 Task: Add a signature Maggie Phillips containing With heartfelt thanks and warm wishes, Maggie Phillips to email address softage.3@softage.net and add a label Memoranda
Action: Mouse moved to (117, 144)
Screenshot: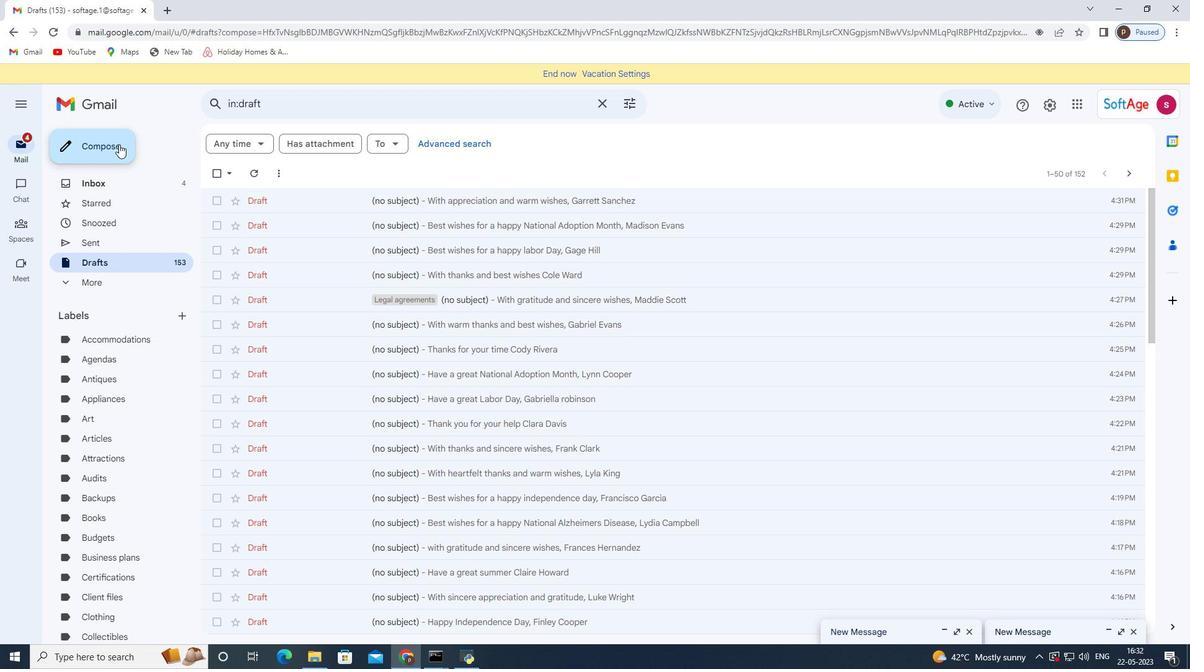 
Action: Mouse pressed left at (117, 144)
Screenshot: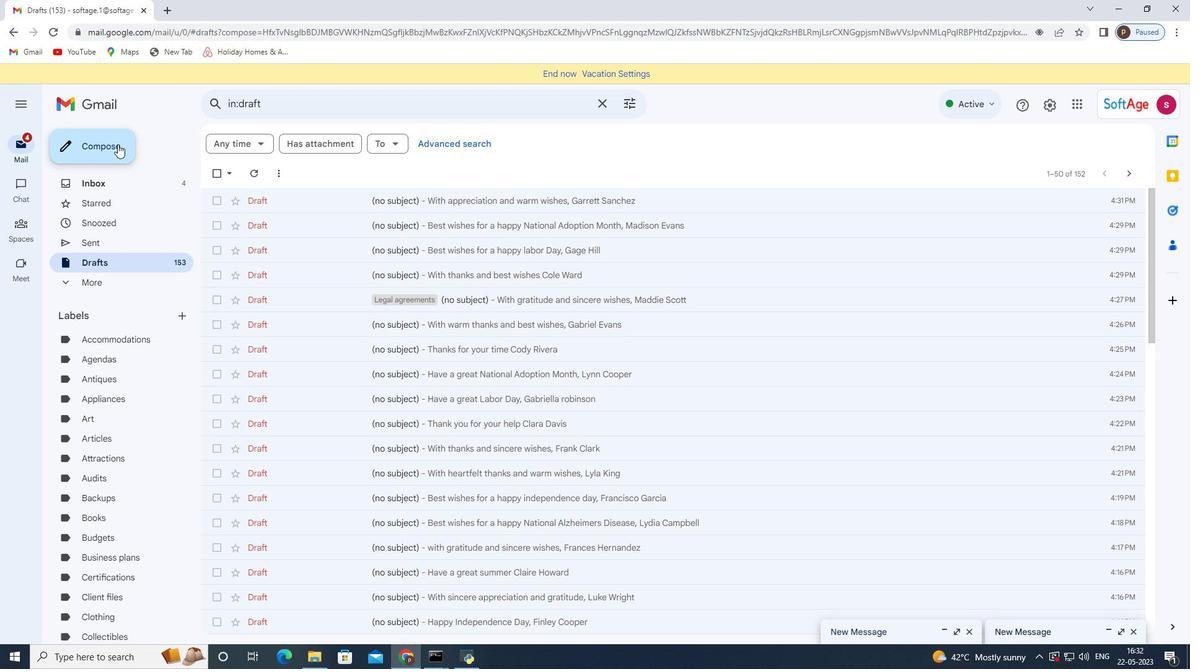 
Action: Mouse moved to (675, 629)
Screenshot: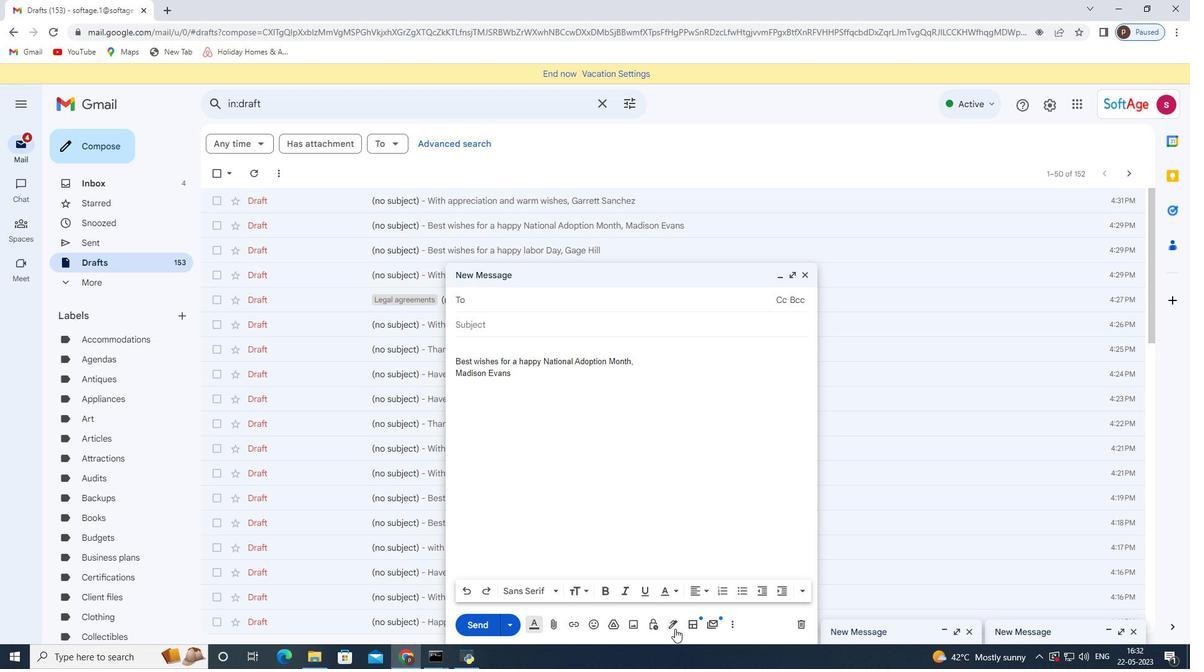
Action: Mouse pressed left at (675, 629)
Screenshot: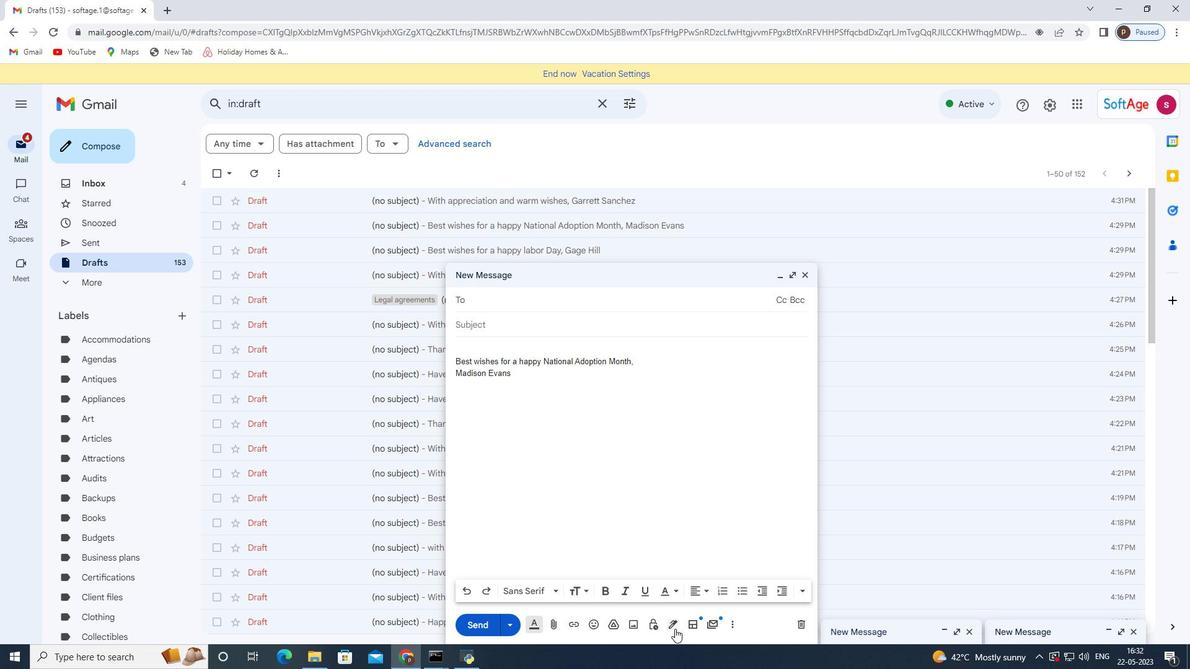 
Action: Mouse moved to (742, 554)
Screenshot: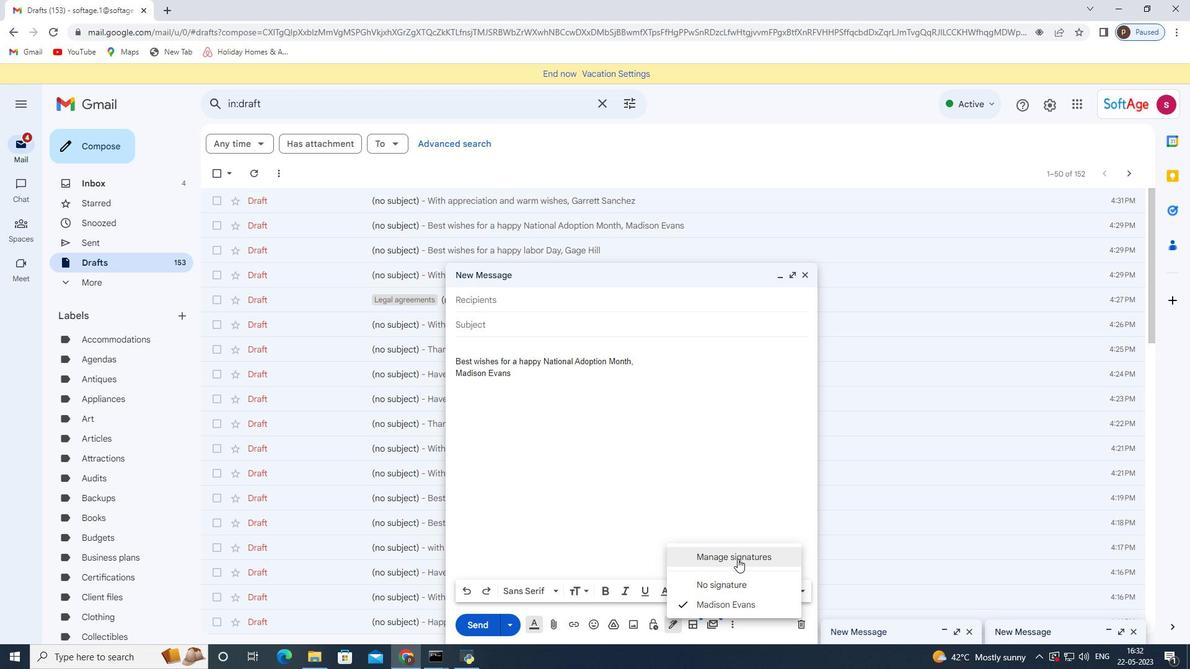 
Action: Mouse pressed left at (742, 554)
Screenshot: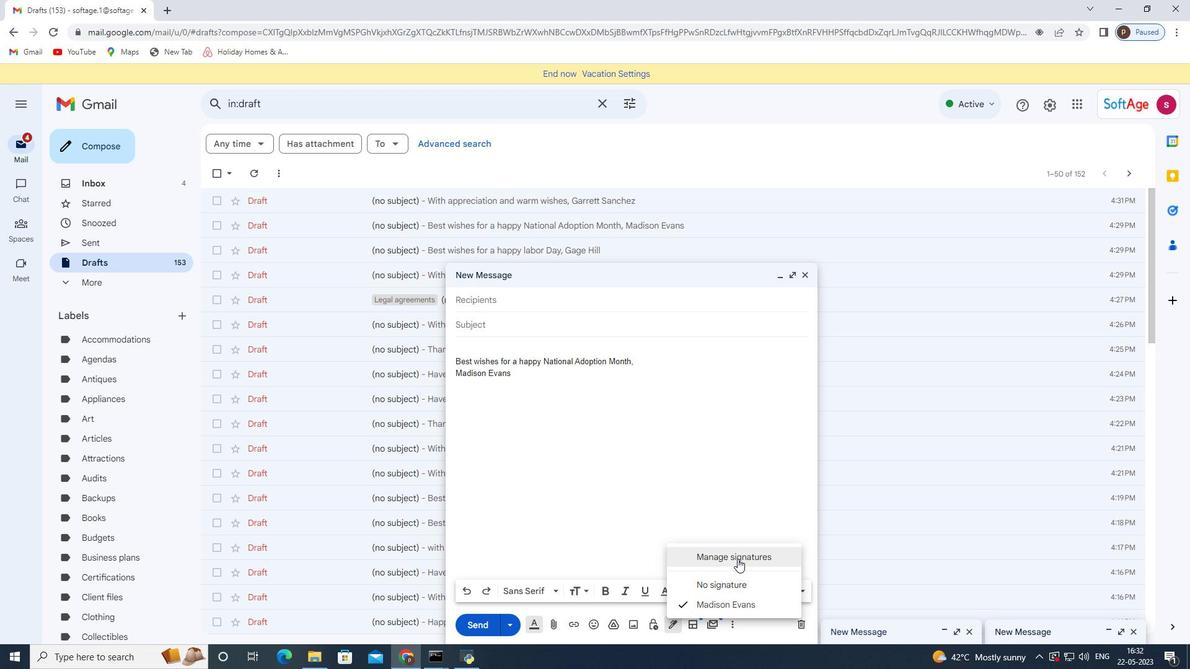 
Action: Mouse moved to (805, 275)
Screenshot: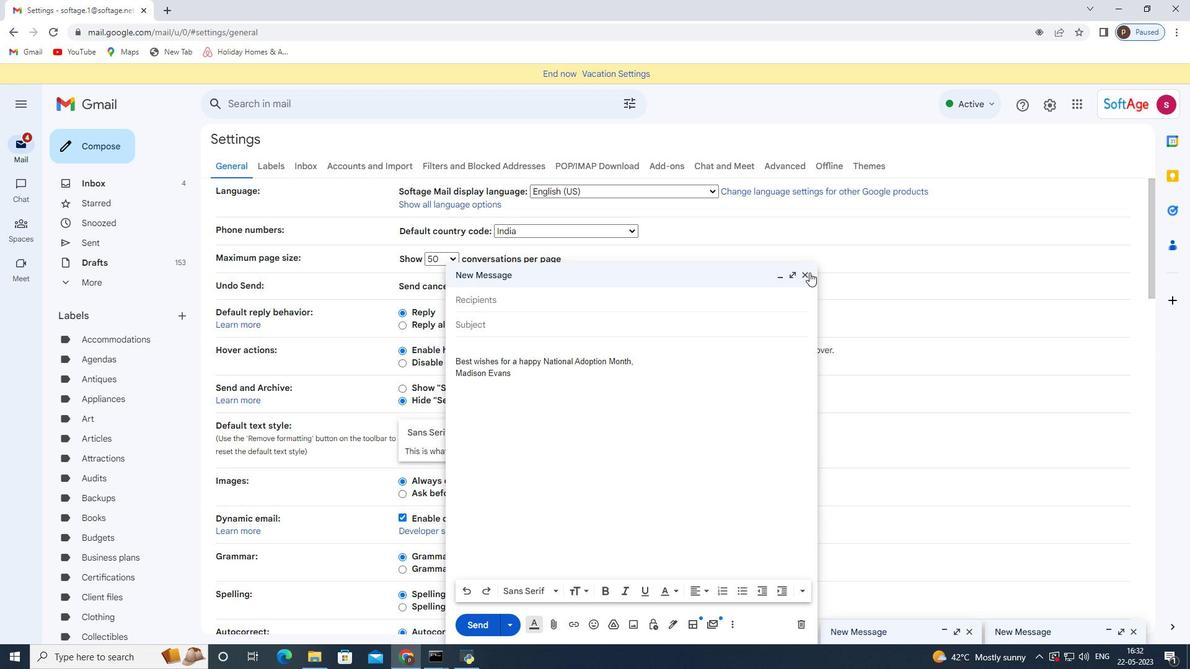 
Action: Mouse pressed left at (805, 275)
Screenshot: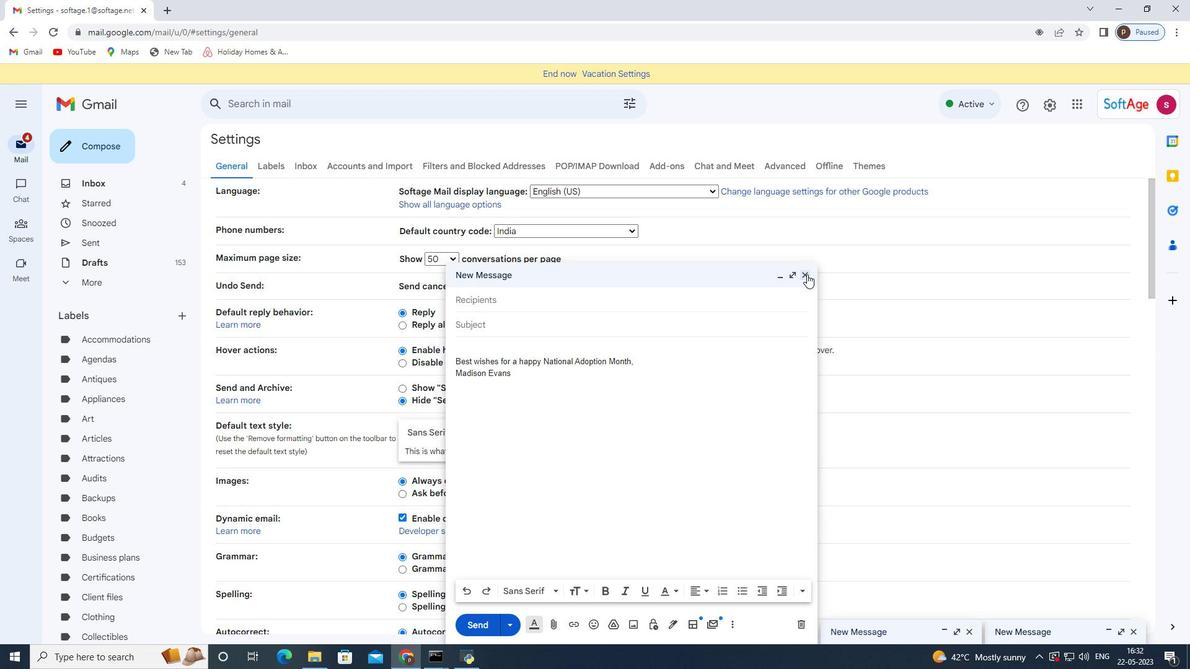 
Action: Mouse moved to (533, 386)
Screenshot: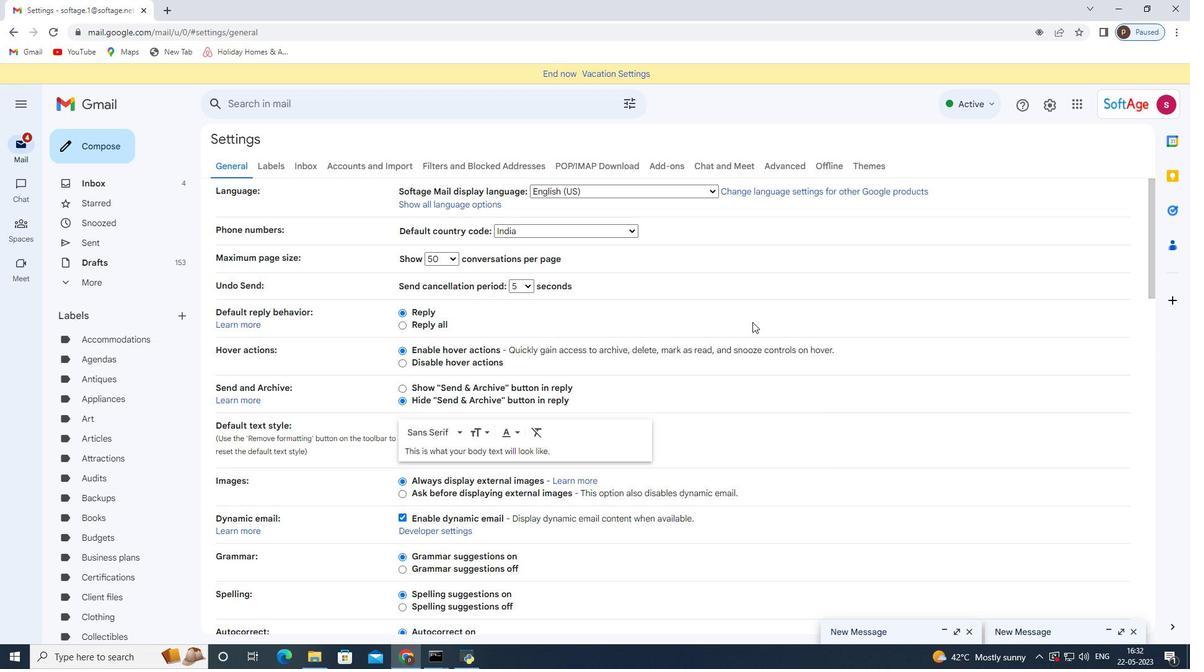 
Action: Mouse scrolled (533, 386) with delta (0, 0)
Screenshot: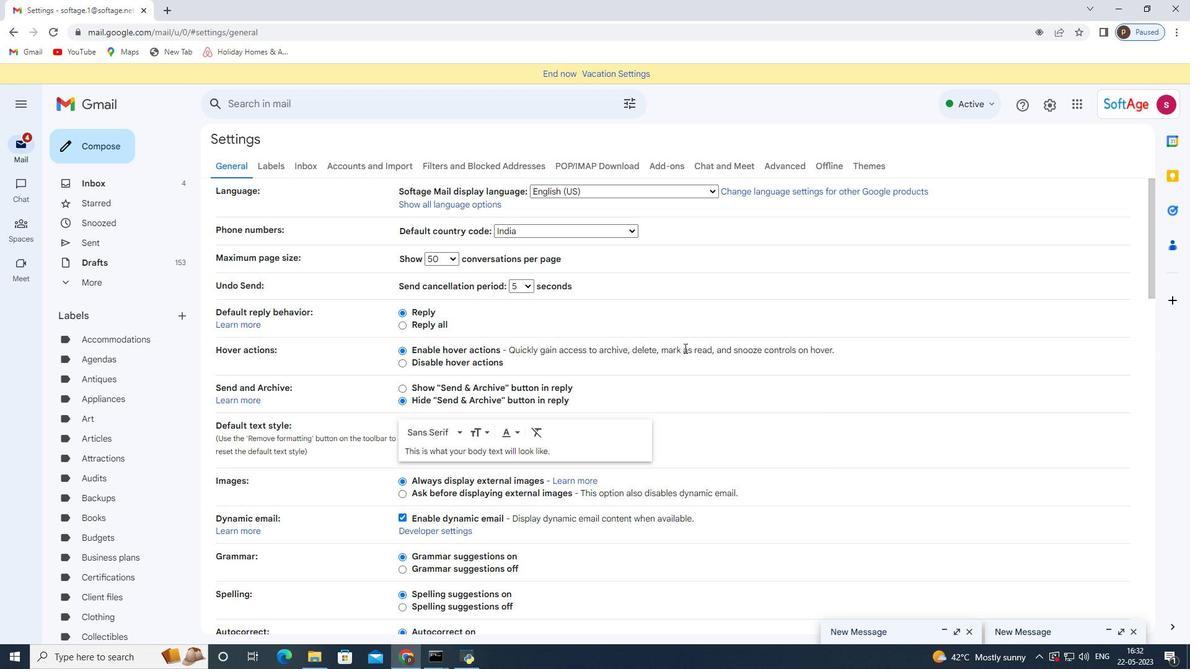 
Action: Mouse moved to (517, 393)
Screenshot: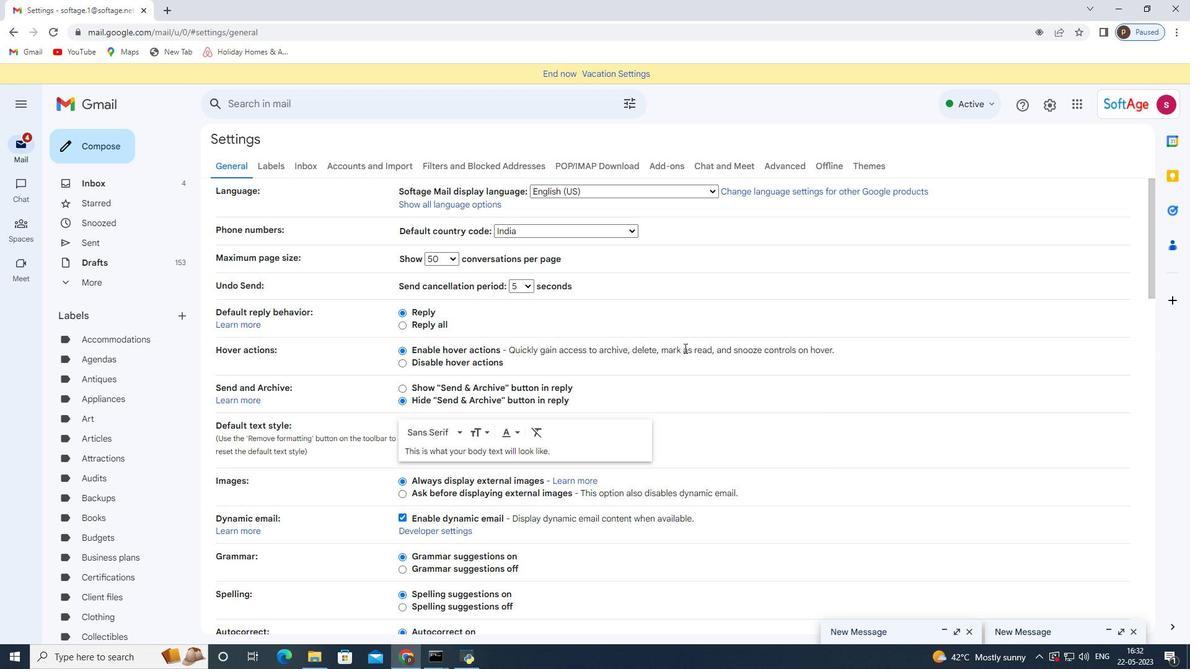 
Action: Mouse scrolled (517, 394) with delta (0, 0)
Screenshot: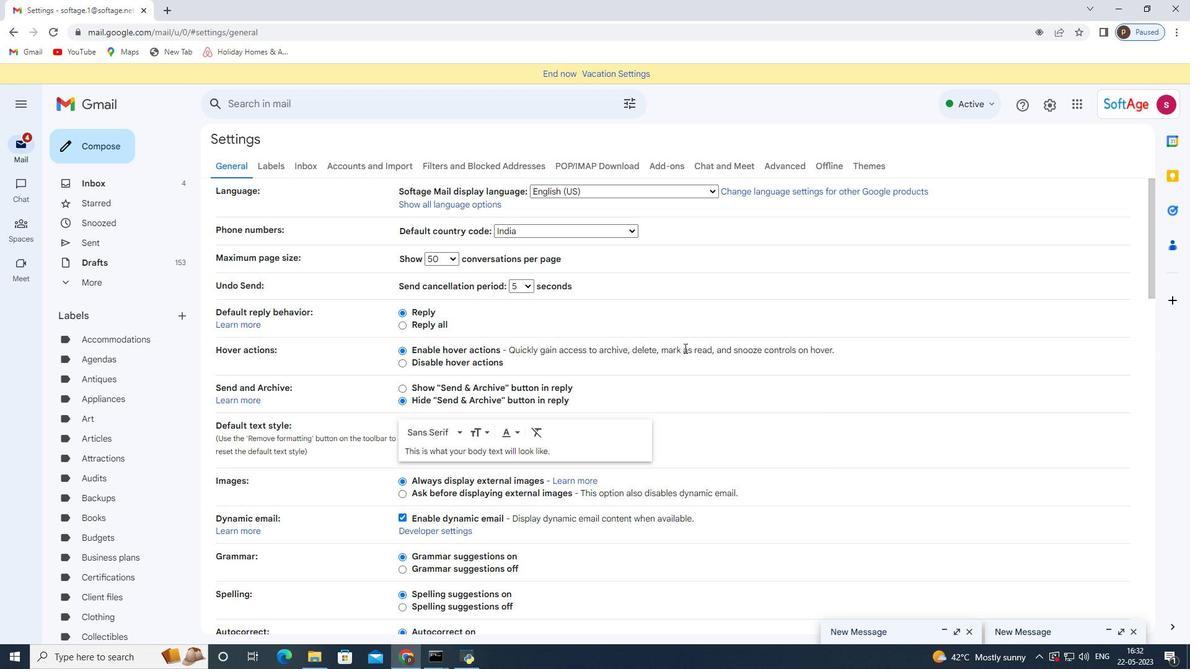 
Action: Mouse moved to (503, 397)
Screenshot: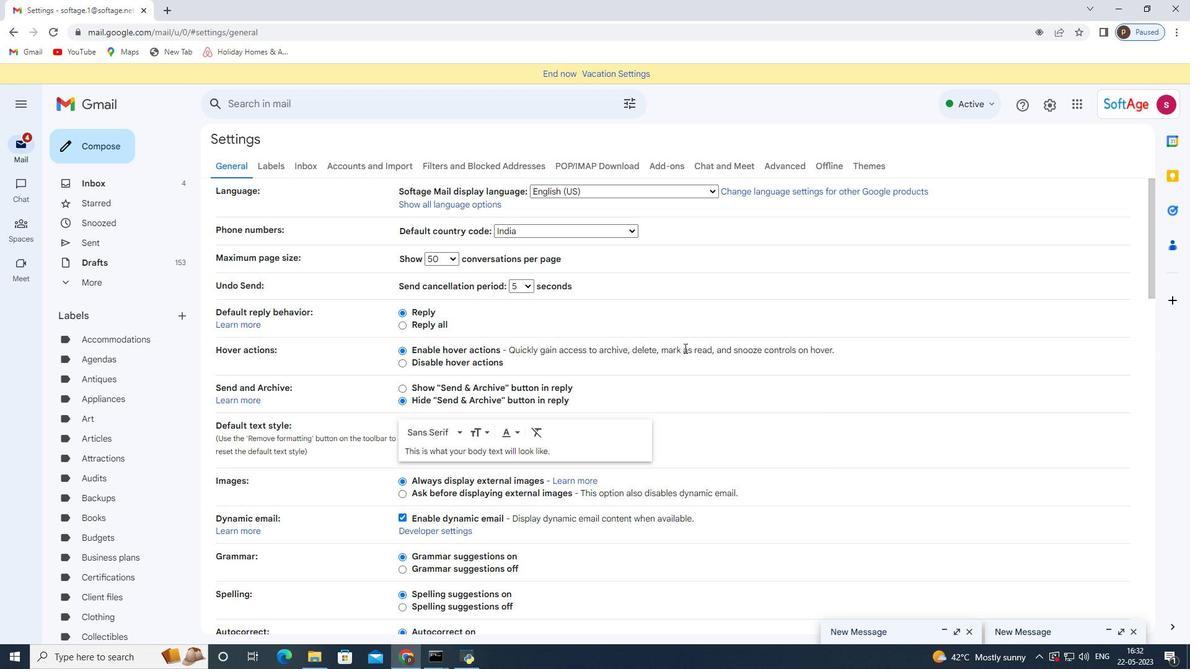 
Action: Mouse scrolled (503, 396) with delta (0, 0)
Screenshot: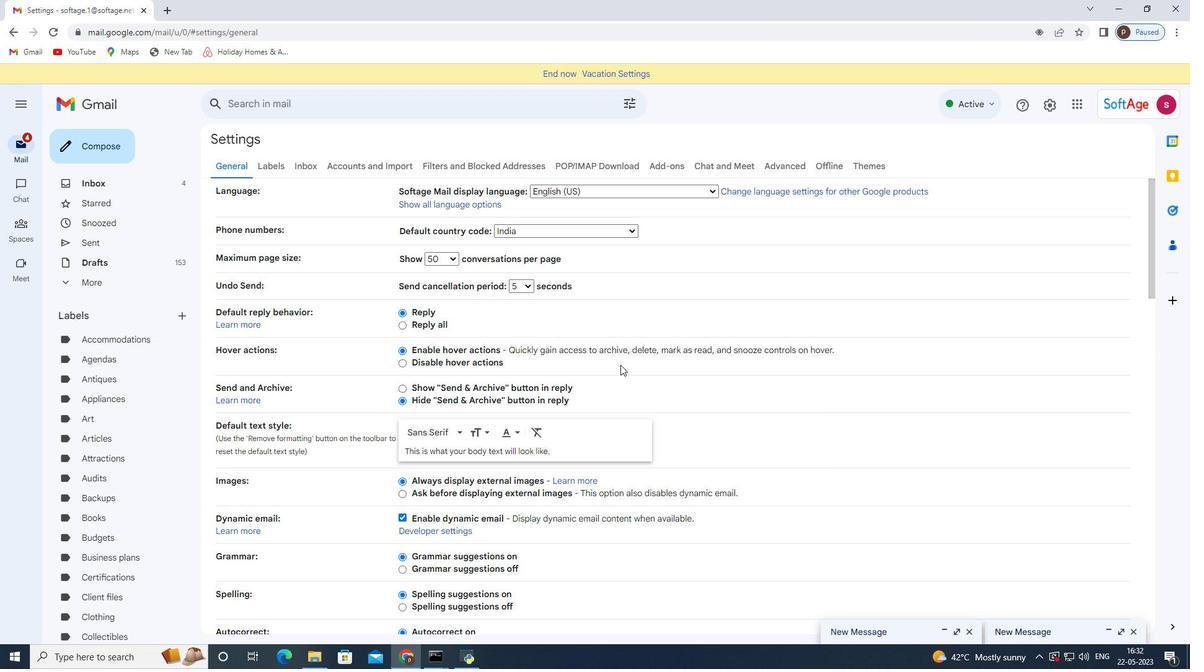 
Action: Mouse moved to (490, 404)
Screenshot: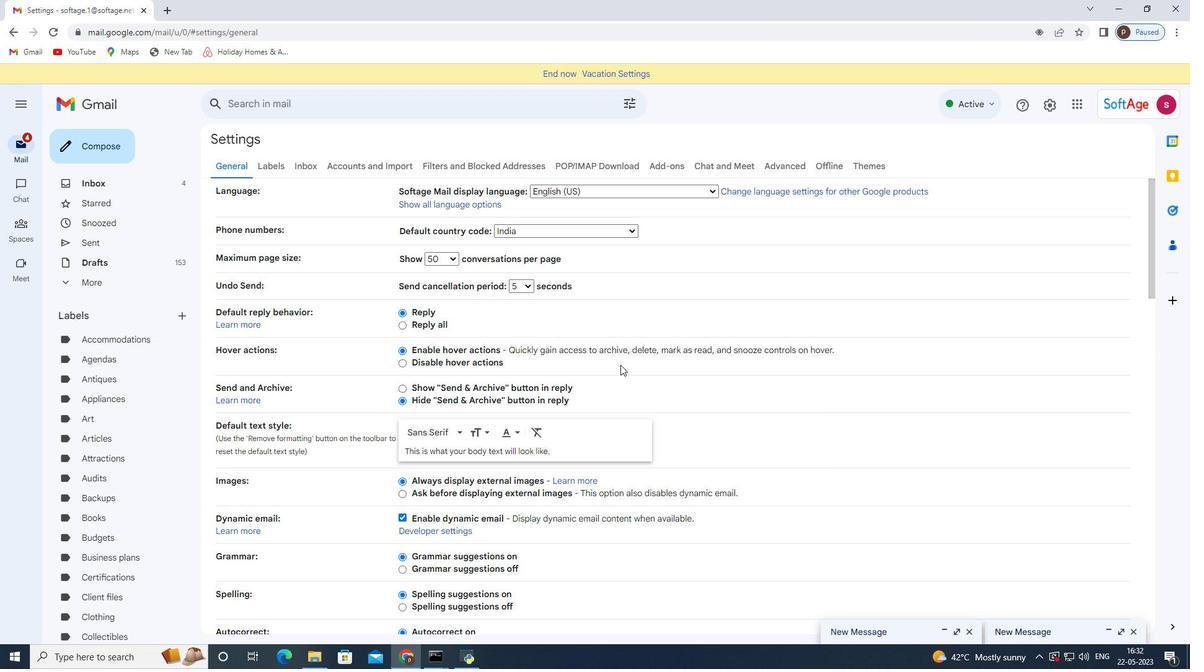 
Action: Mouse scrolled (490, 403) with delta (0, 0)
Screenshot: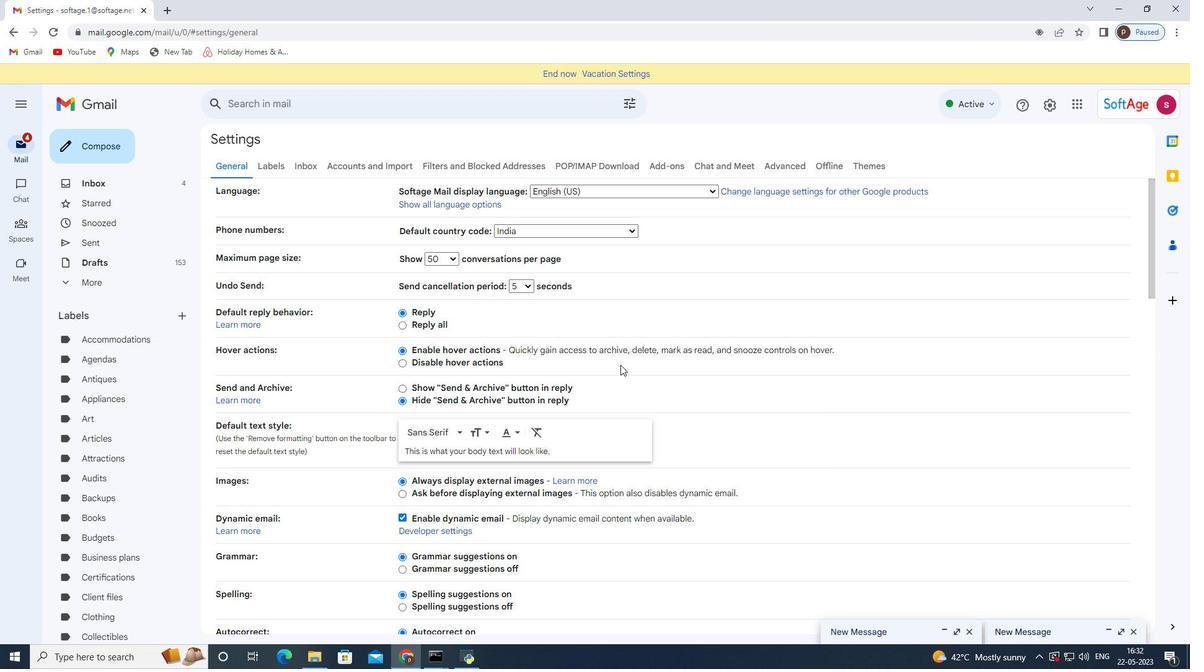 
Action: Mouse moved to (486, 405)
Screenshot: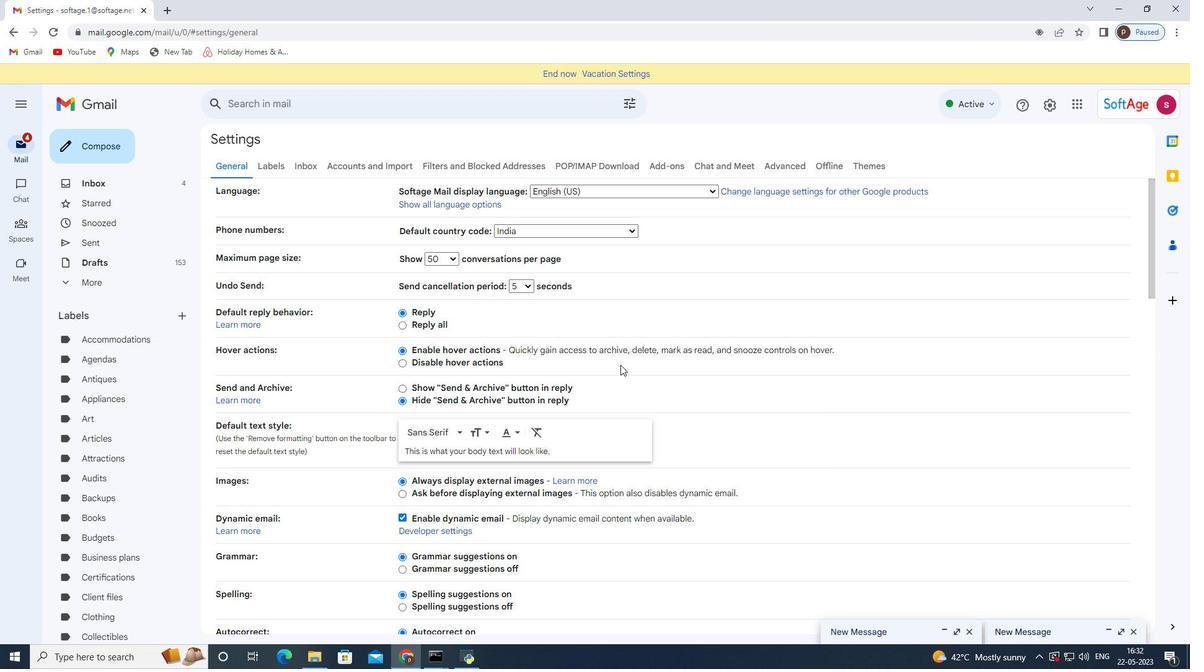 
Action: Mouse scrolled (486, 404) with delta (0, 0)
Screenshot: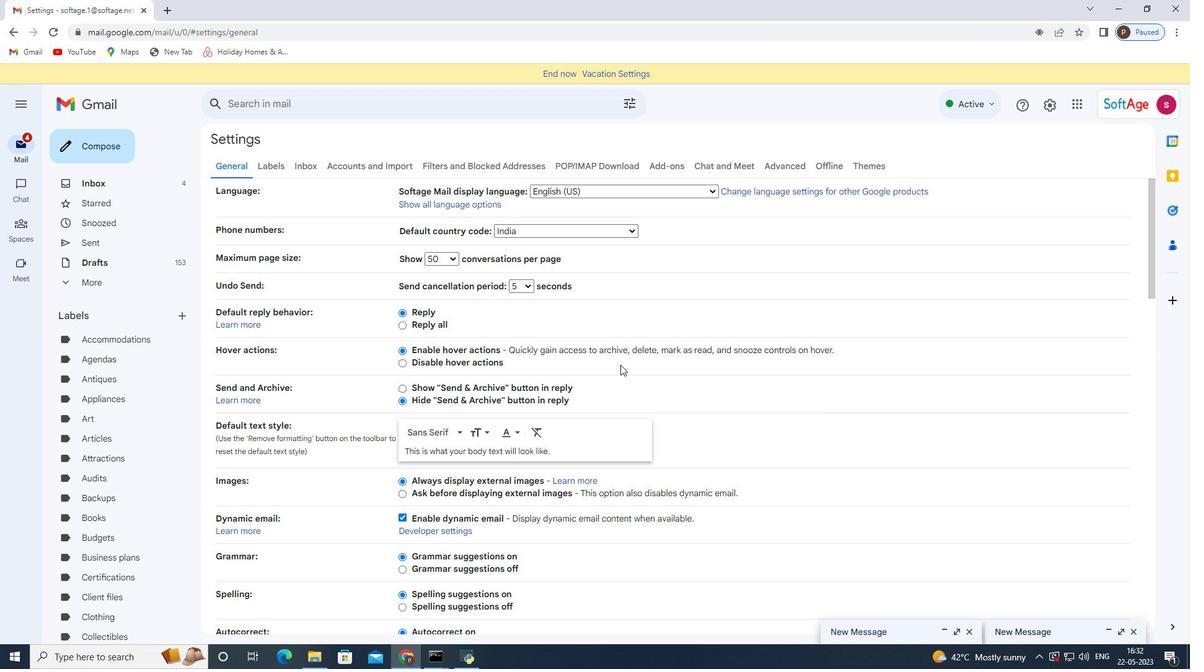 
Action: Mouse moved to (454, 411)
Screenshot: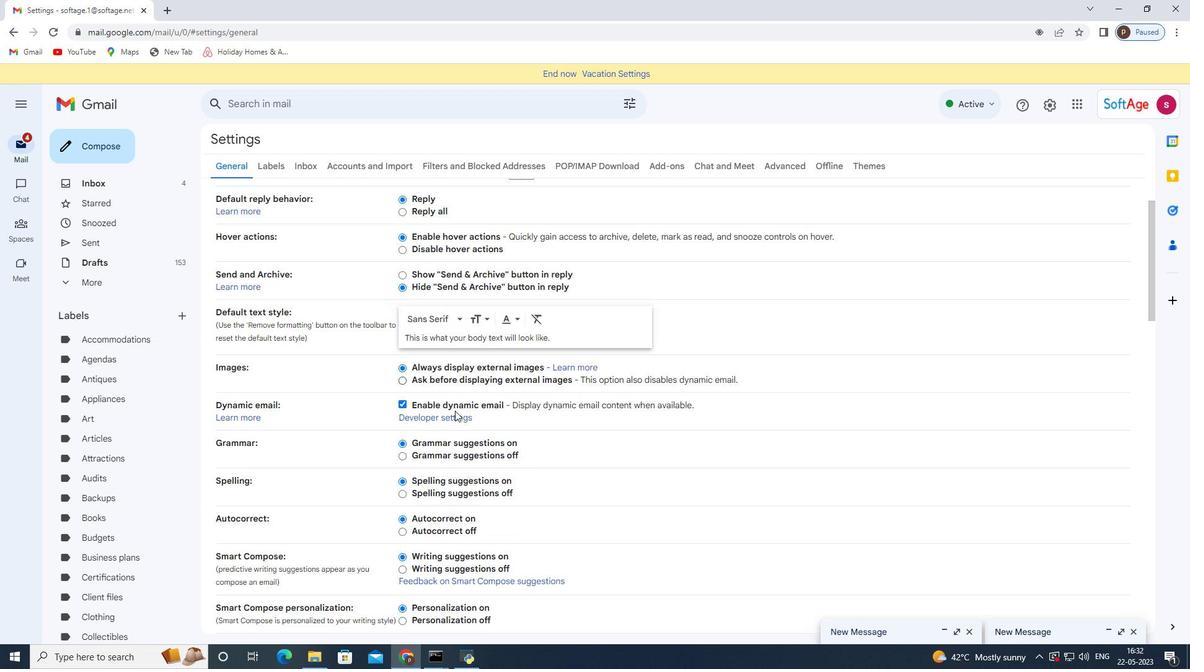 
Action: Mouse scrolled (454, 410) with delta (0, 0)
Screenshot: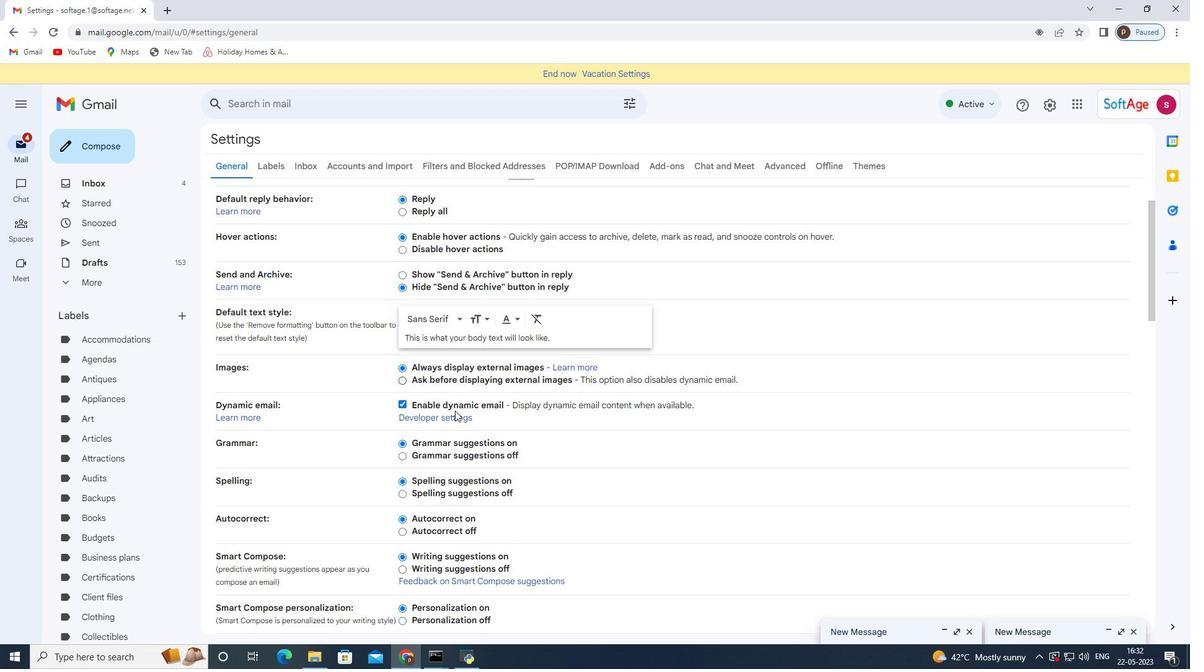 
Action: Mouse moved to (453, 411)
Screenshot: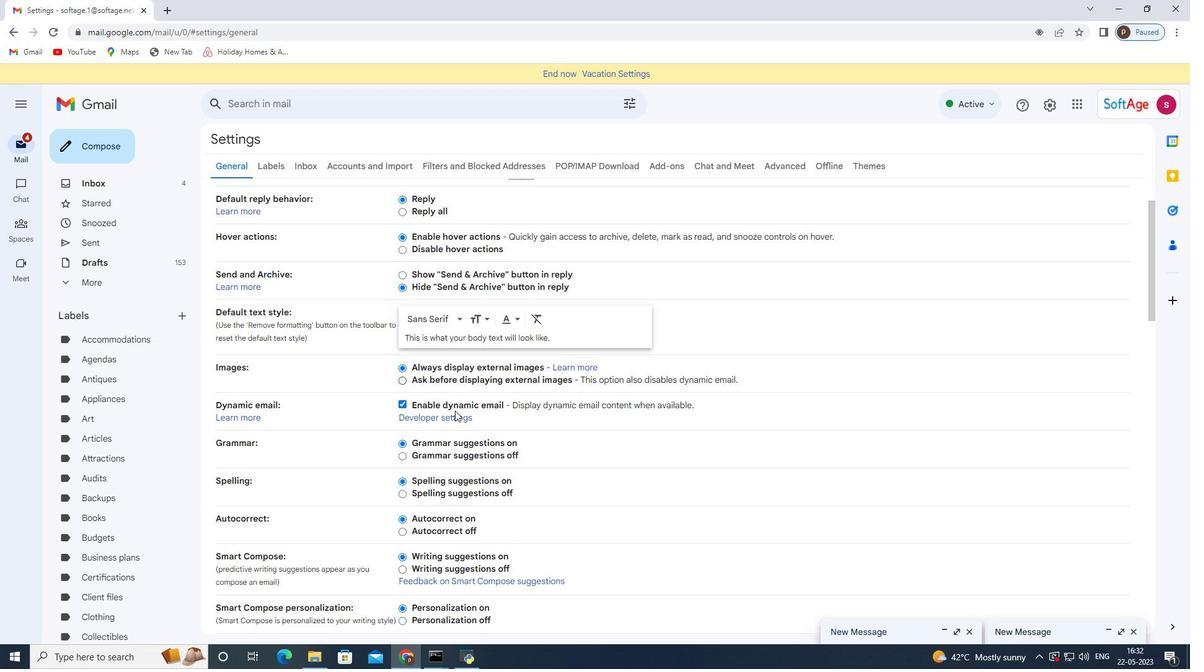 
Action: Mouse scrolled (453, 412) with delta (0, 0)
Screenshot: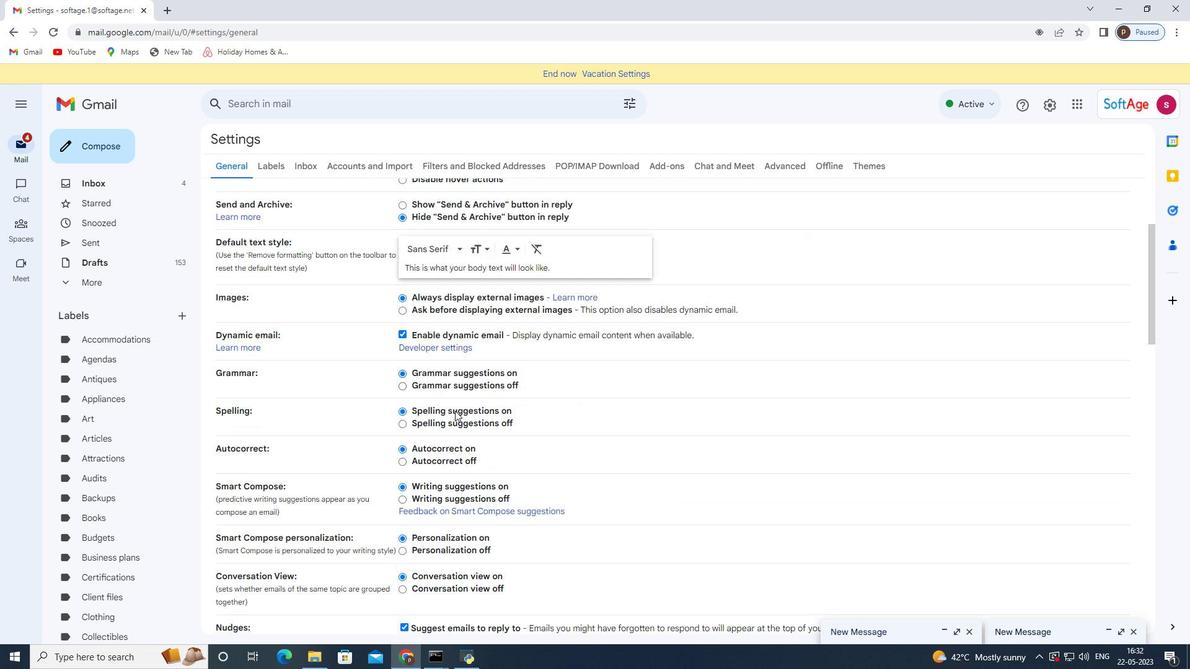 
Action: Mouse moved to (453, 411)
Screenshot: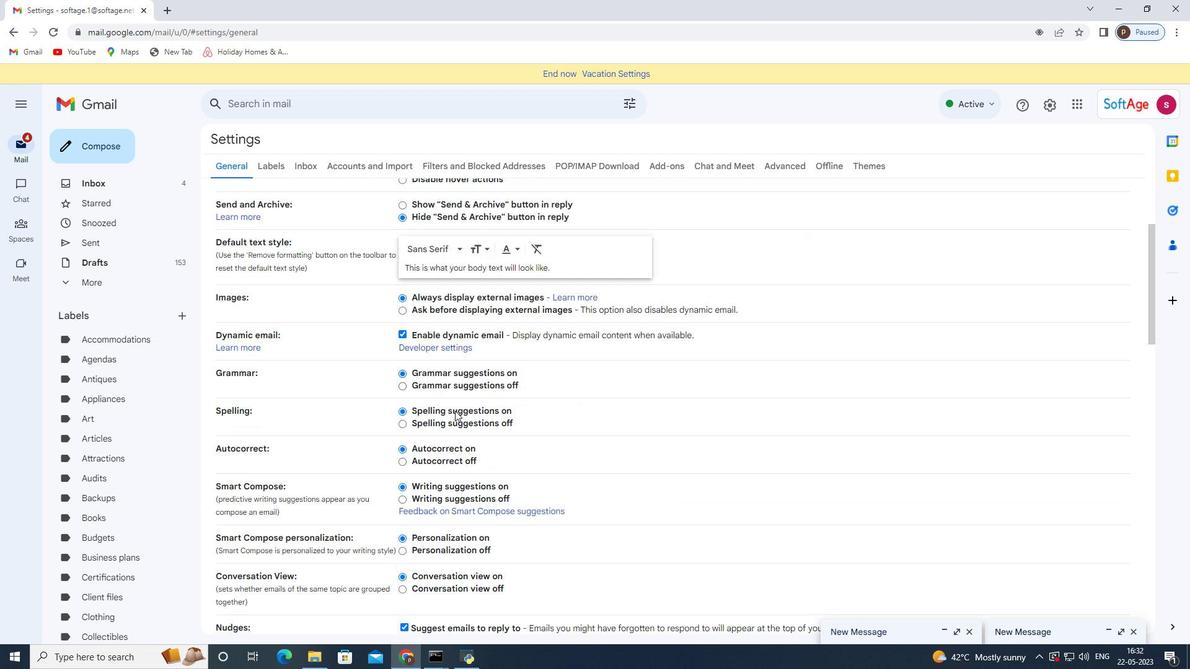 
Action: Mouse scrolled (453, 410) with delta (0, 0)
Screenshot: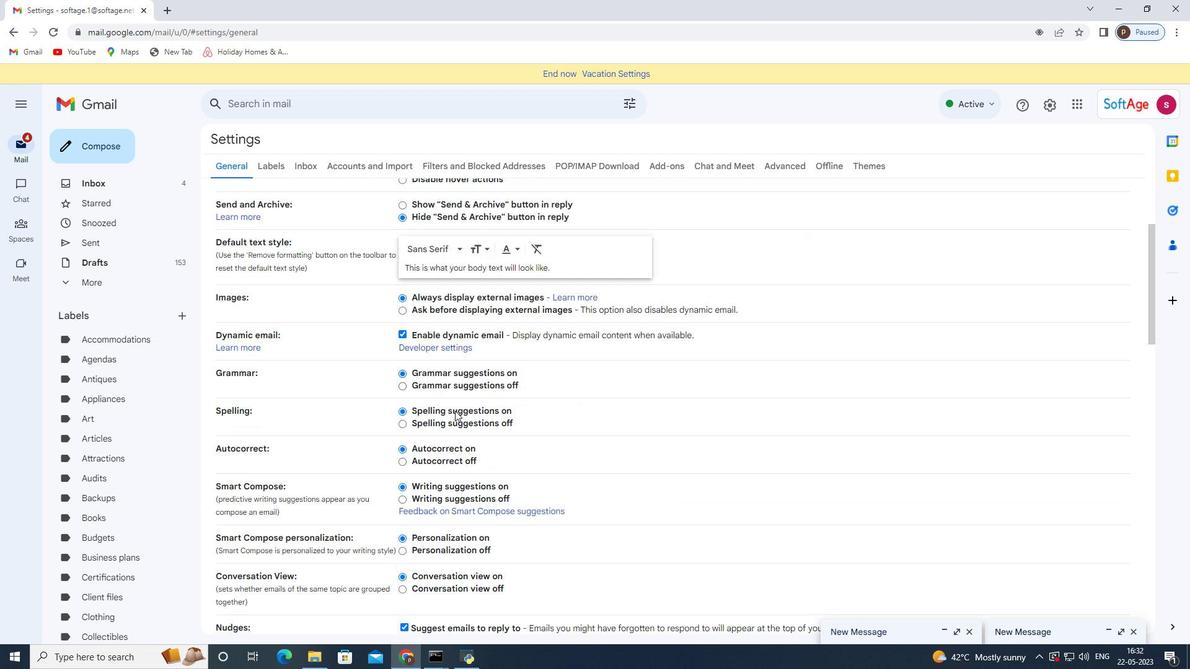 
Action: Mouse scrolled (453, 410) with delta (0, 0)
Screenshot: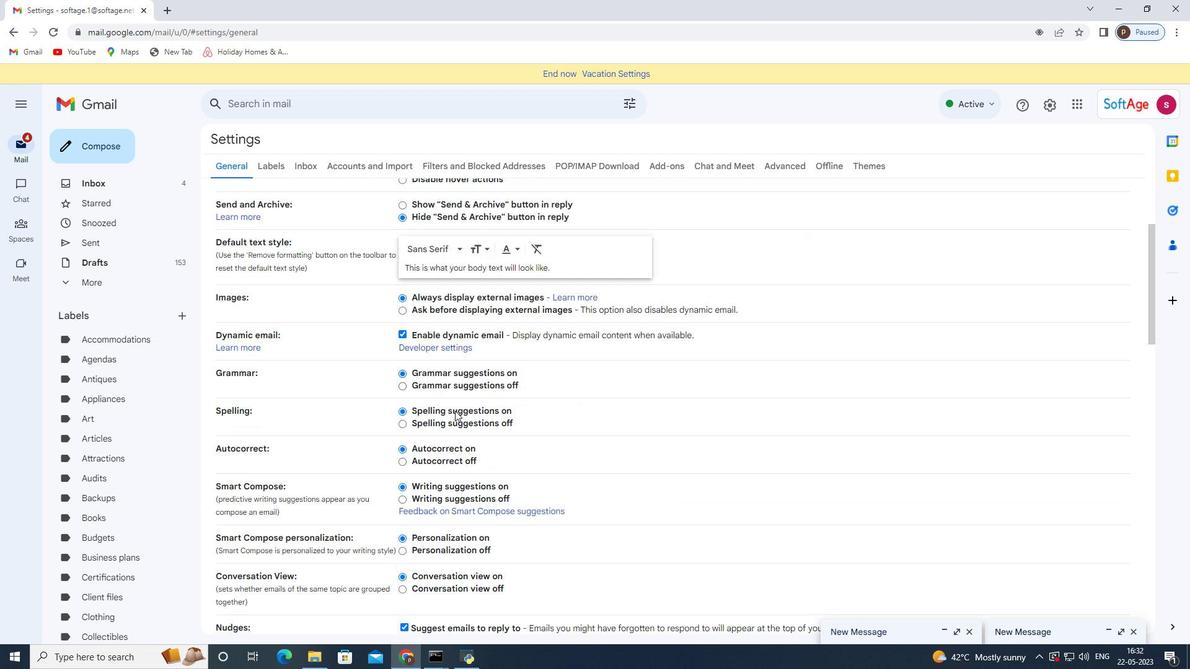 
Action: Mouse scrolled (453, 410) with delta (0, 0)
Screenshot: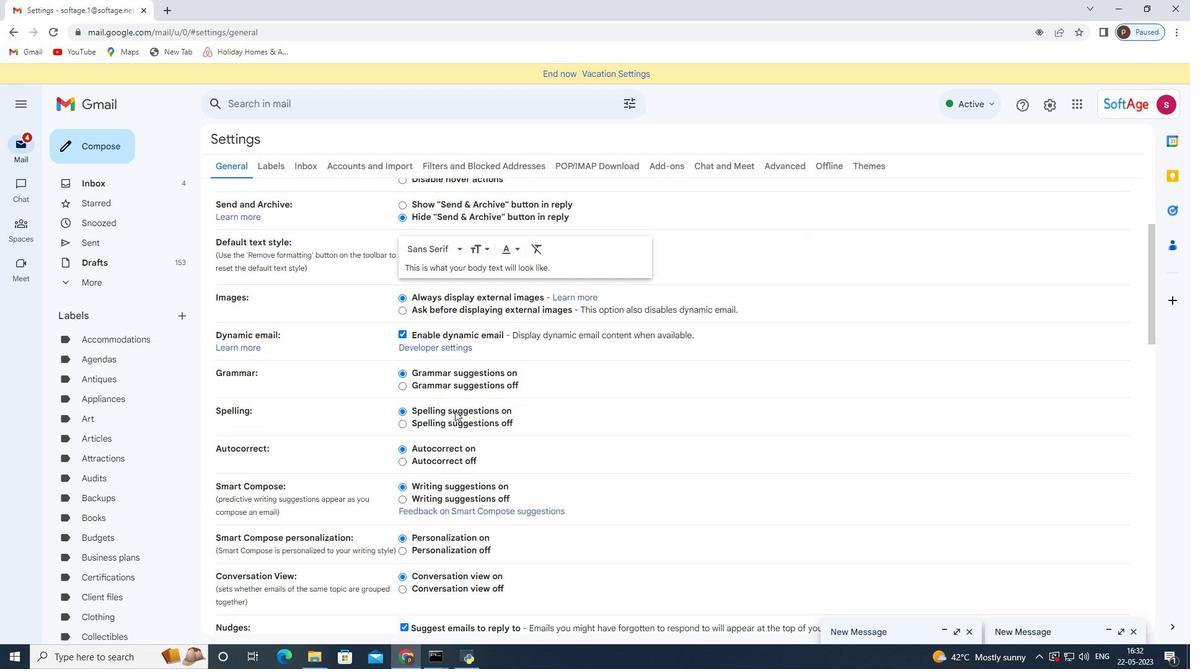 
Action: Mouse moved to (459, 413)
Screenshot: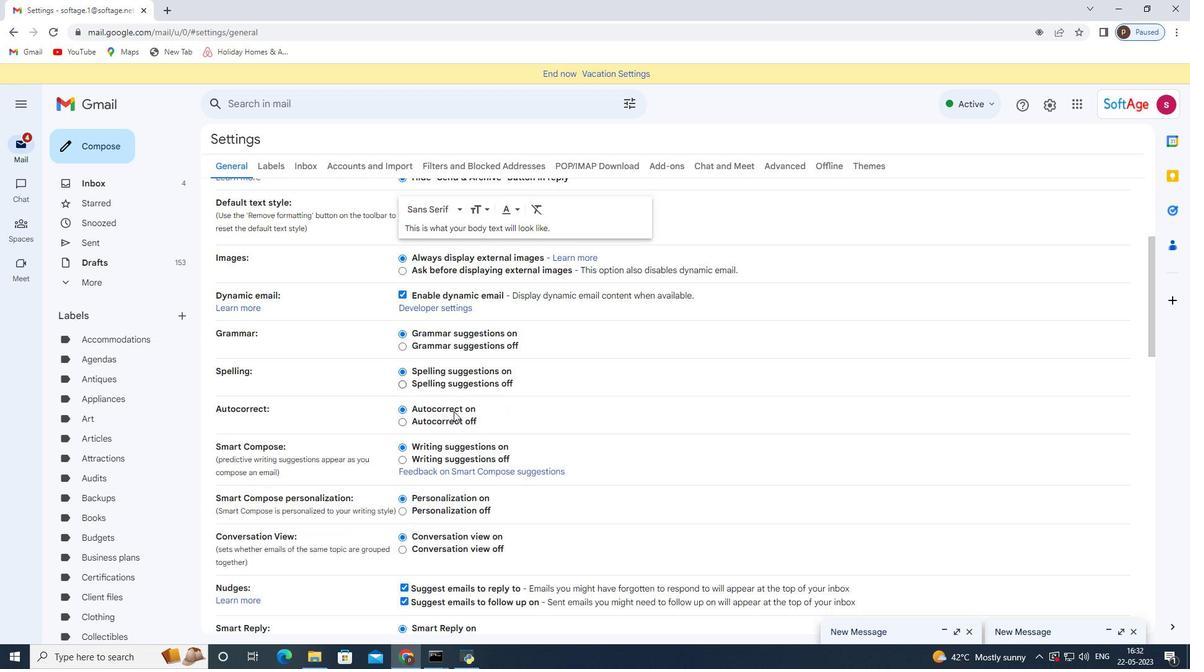 
Action: Mouse scrolled (459, 412) with delta (0, 0)
Screenshot: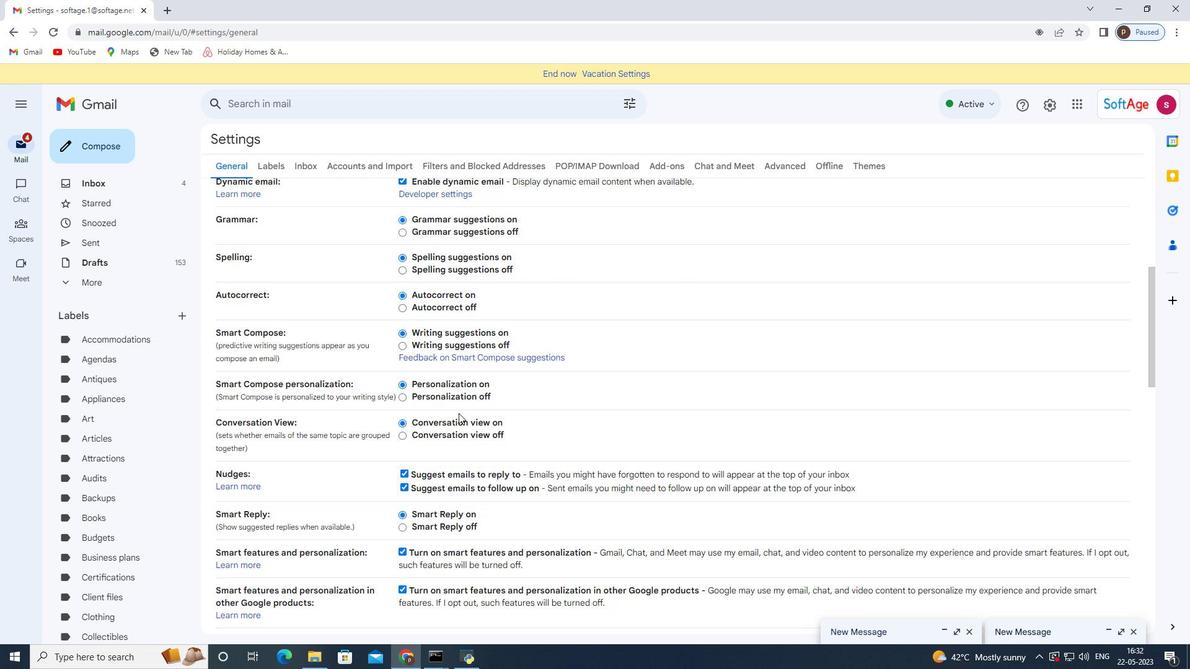 
Action: Mouse scrolled (459, 412) with delta (0, 0)
Screenshot: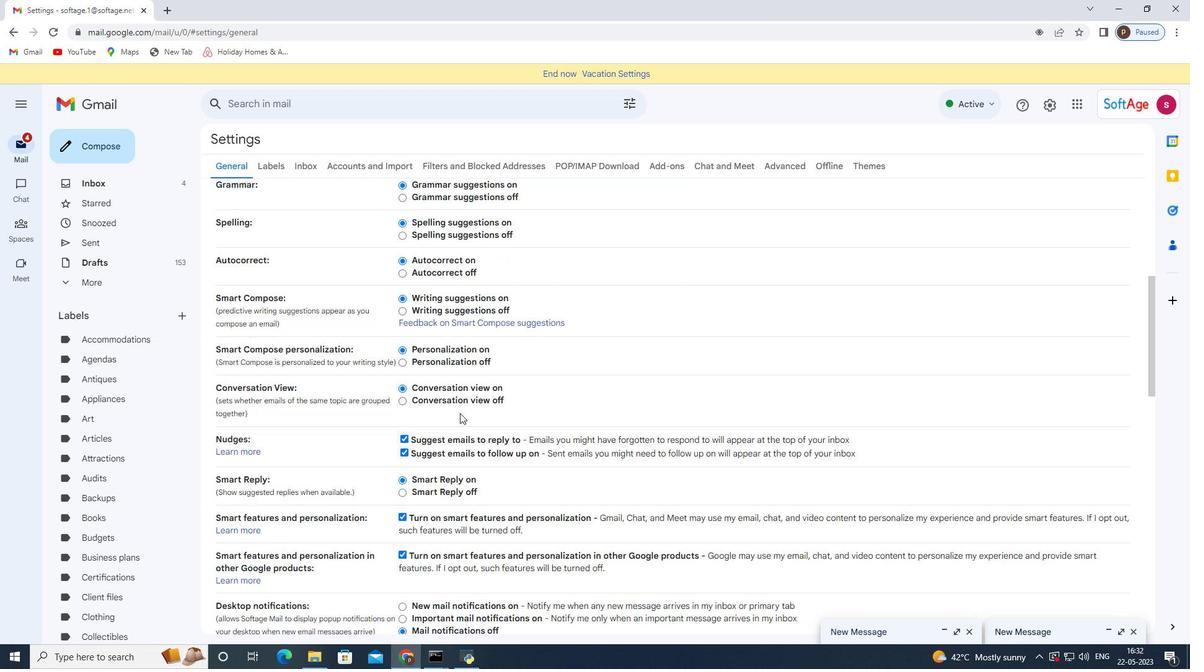 
Action: Mouse scrolled (459, 412) with delta (0, 0)
Screenshot: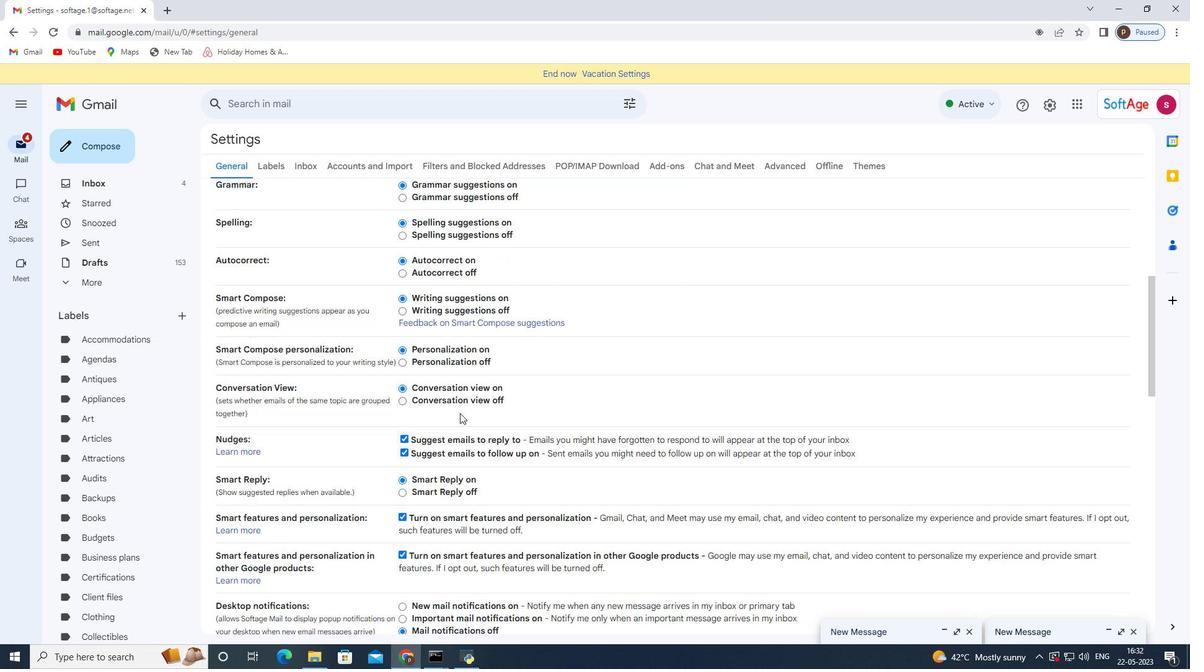 
Action: Mouse scrolled (459, 412) with delta (0, 0)
Screenshot: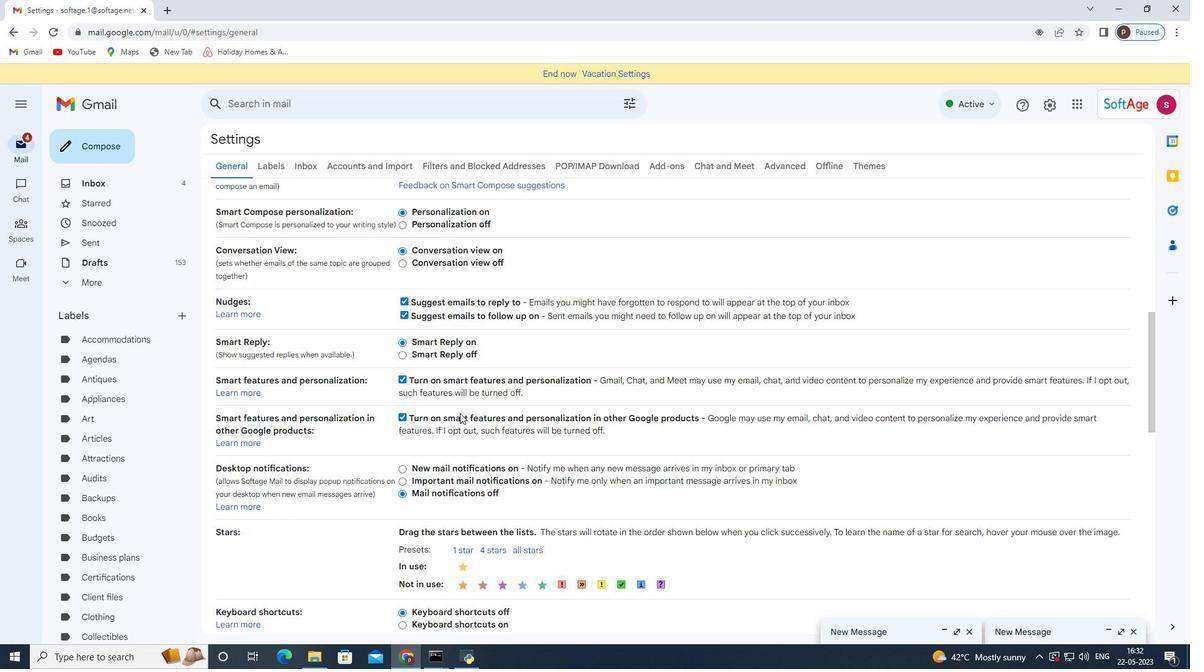 
Action: Mouse scrolled (459, 412) with delta (0, 0)
Screenshot: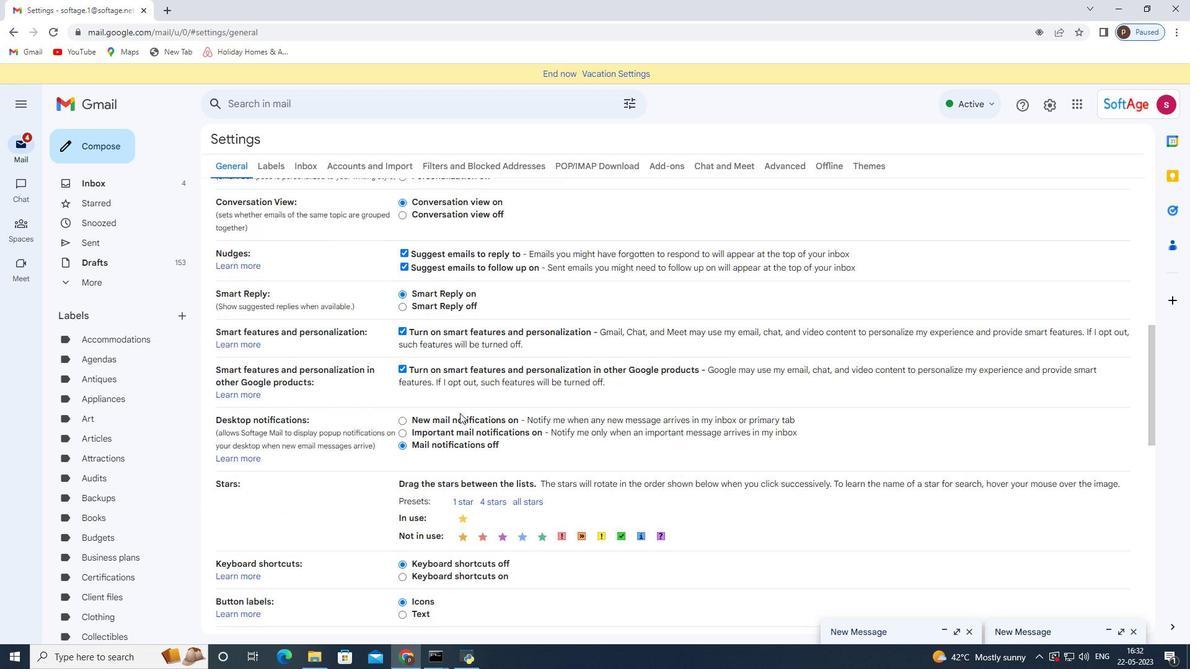 
Action: Mouse scrolled (459, 412) with delta (0, 0)
Screenshot: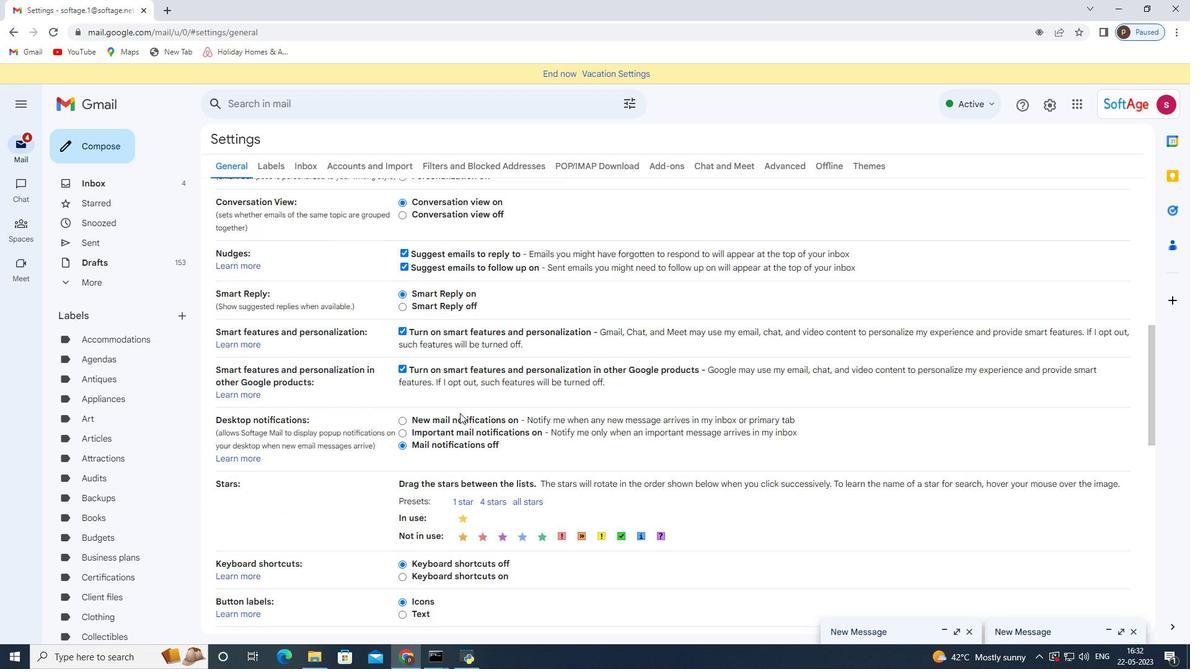 
Action: Mouse moved to (460, 414)
Screenshot: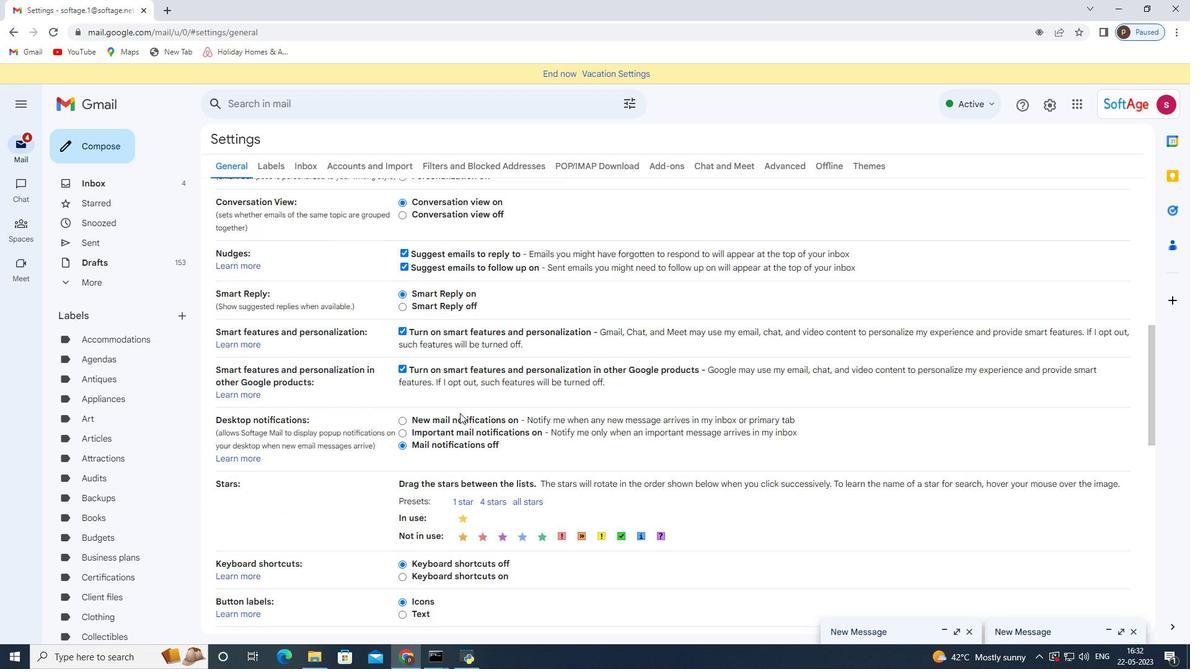 
Action: Mouse scrolled (460, 414) with delta (0, 0)
Screenshot: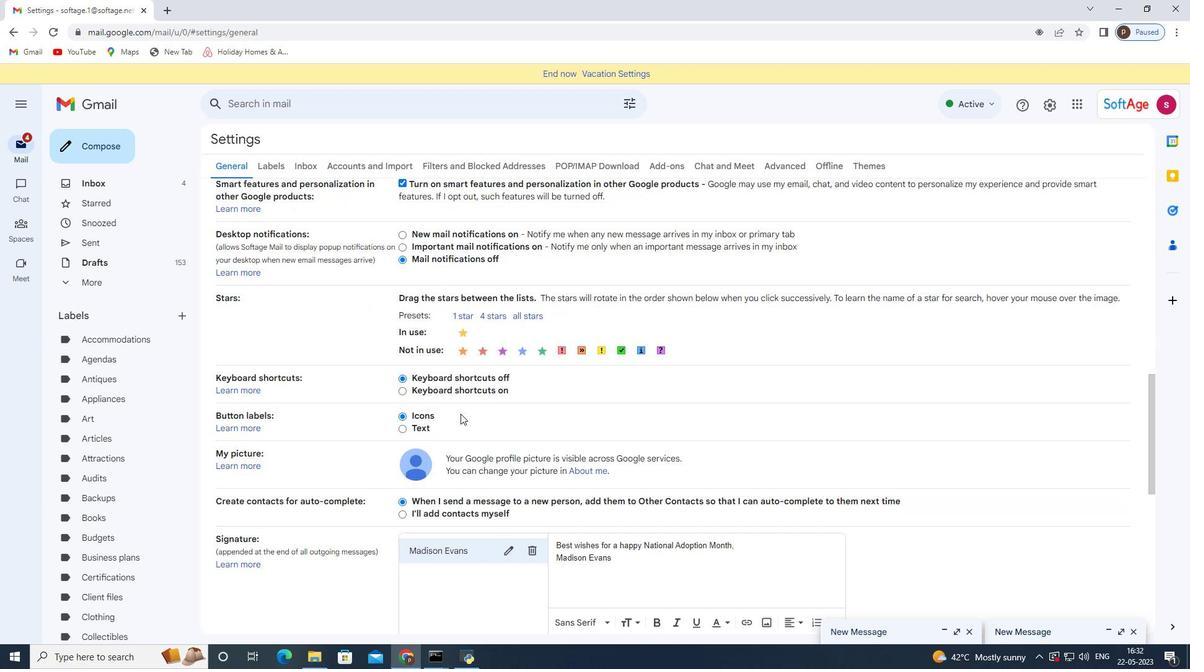 
Action: Mouse scrolled (460, 413) with delta (0, 0)
Screenshot: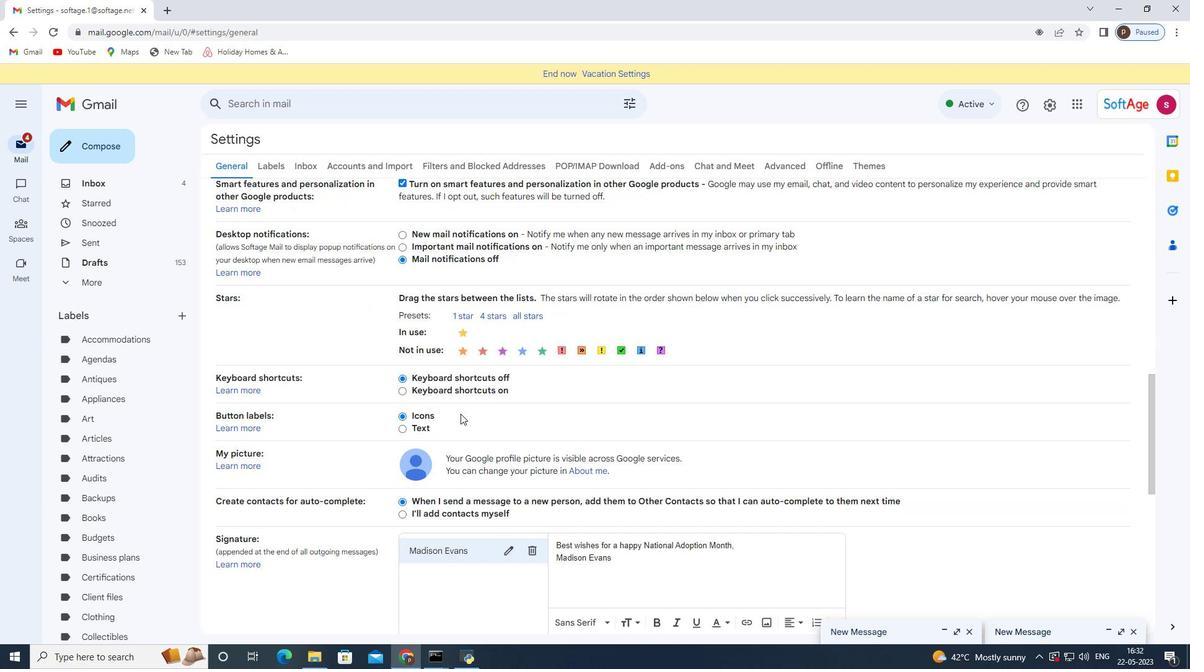 
Action: Mouse scrolled (460, 413) with delta (0, 0)
Screenshot: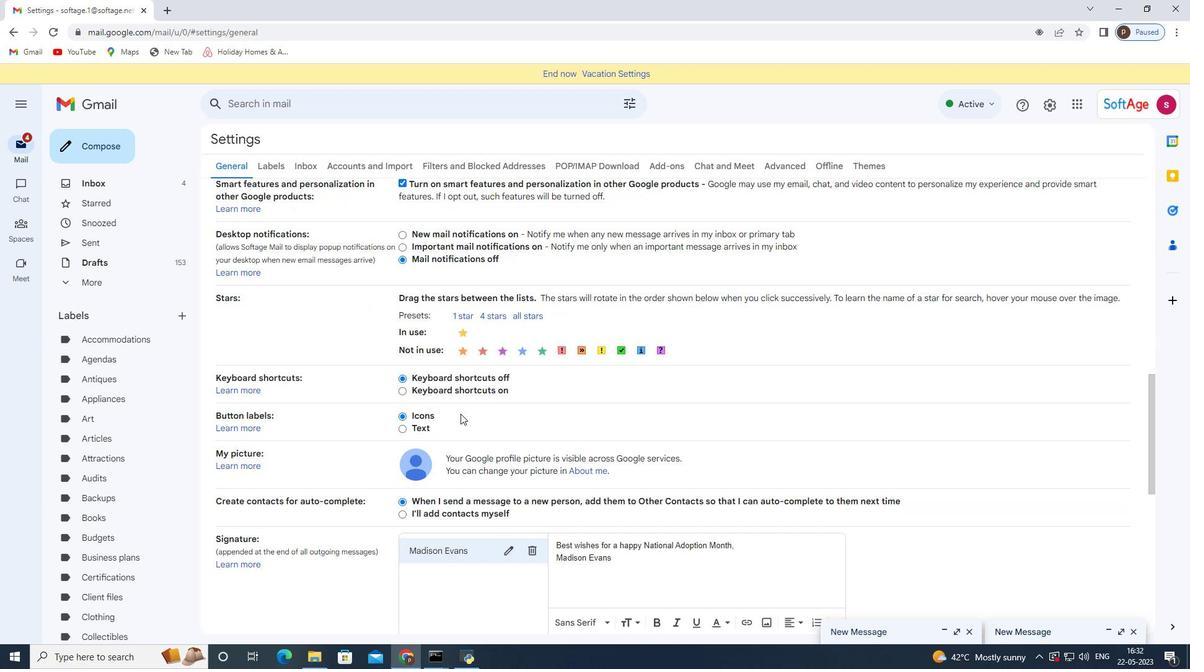 
Action: Mouse scrolled (460, 413) with delta (0, 0)
Screenshot: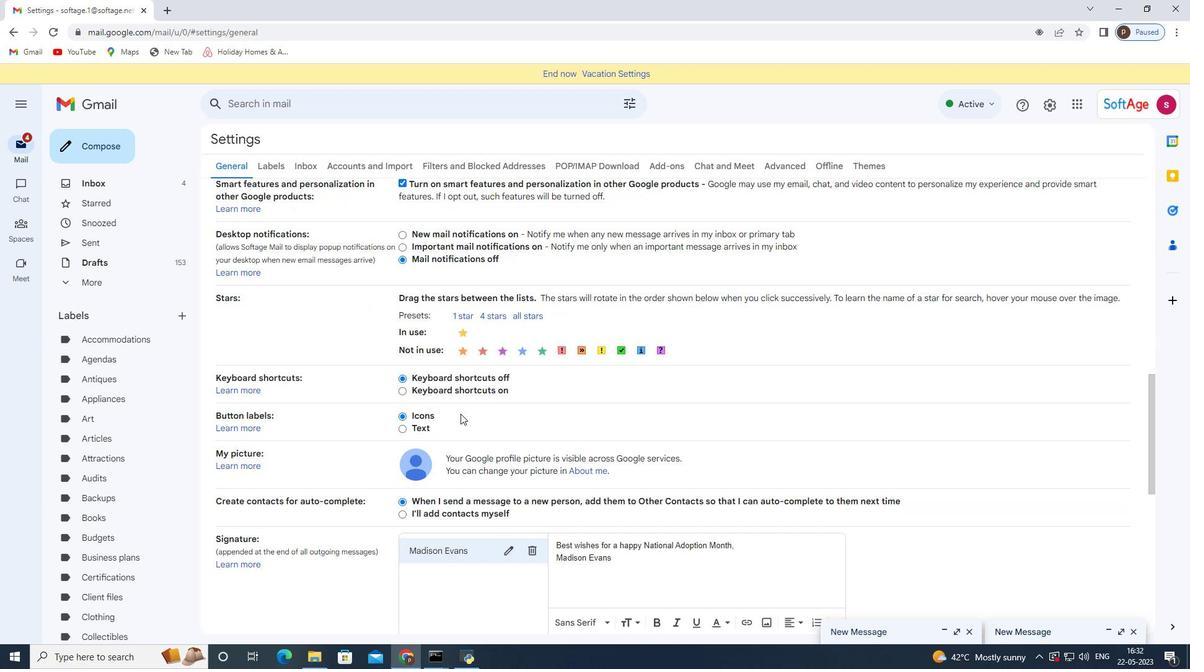
Action: Mouse scrolled (460, 413) with delta (0, 0)
Screenshot: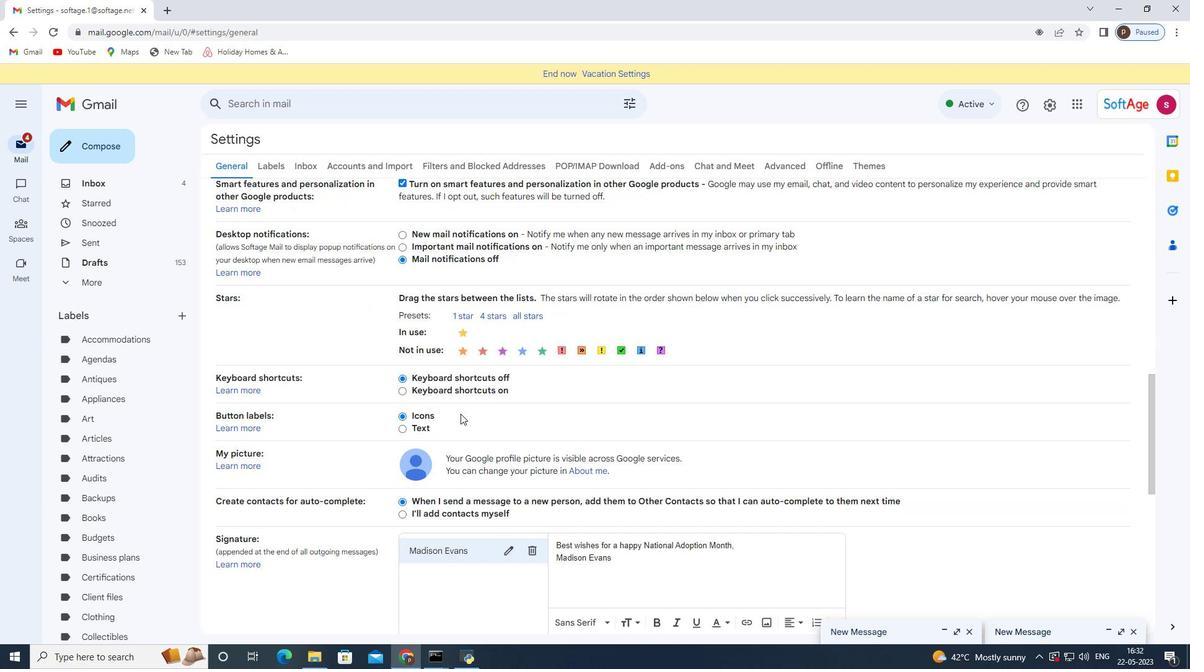 
Action: Mouse moved to (461, 414)
Screenshot: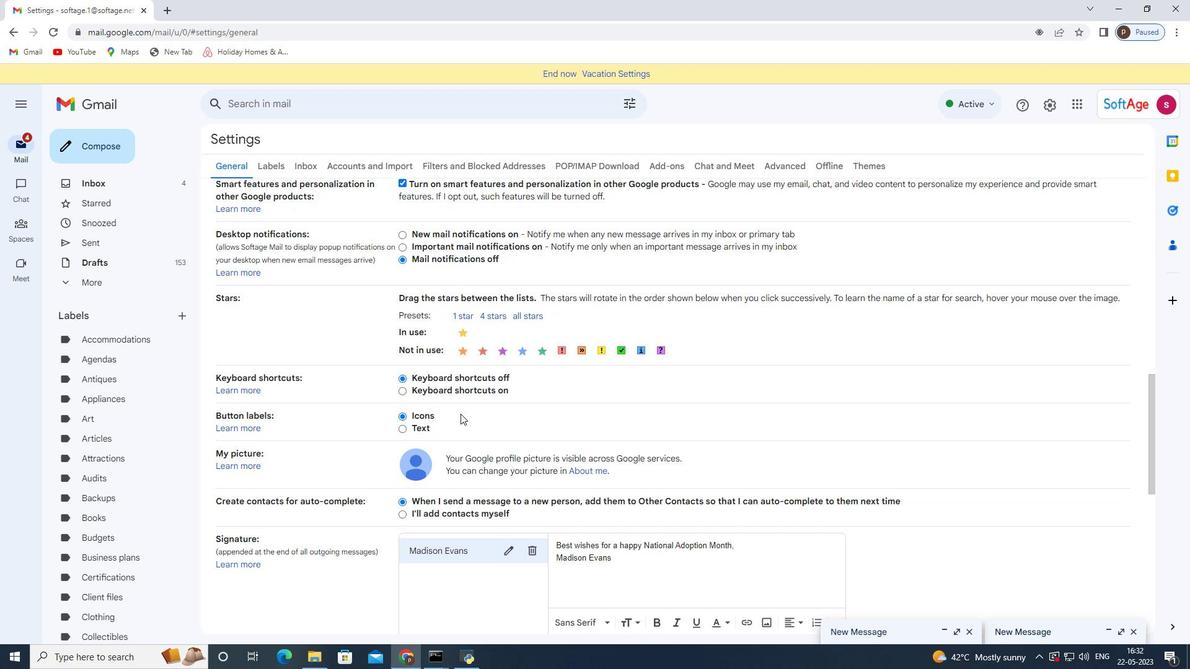 
Action: Mouse scrolled (461, 414) with delta (0, 0)
Screenshot: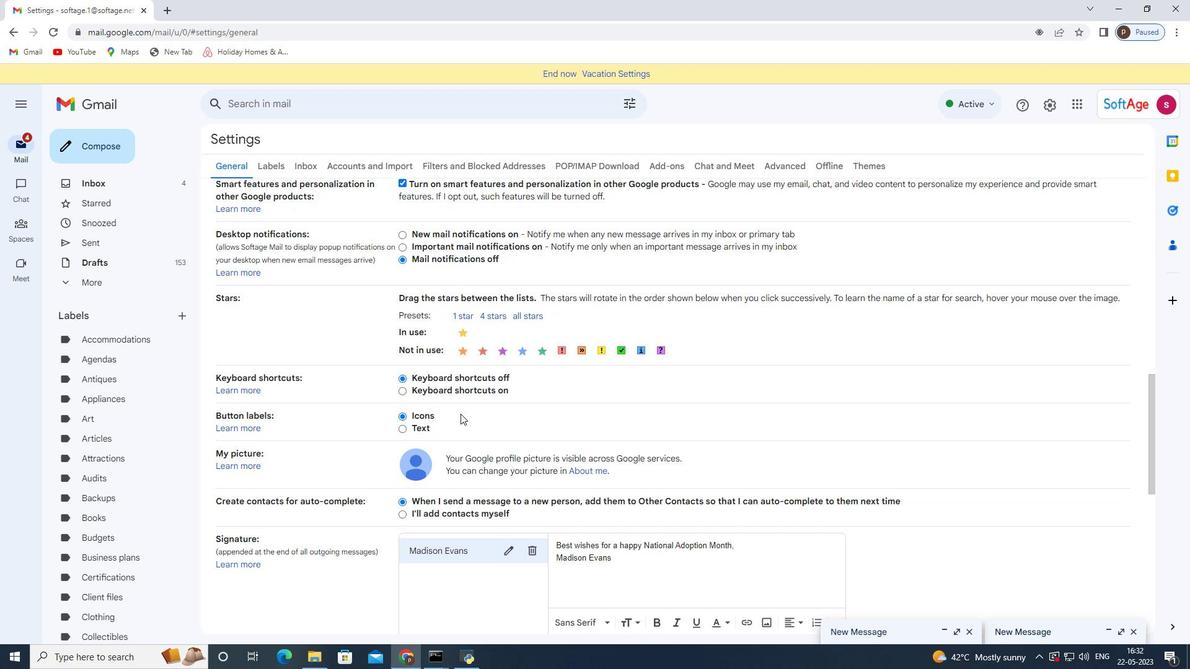 
Action: Mouse moved to (531, 302)
Screenshot: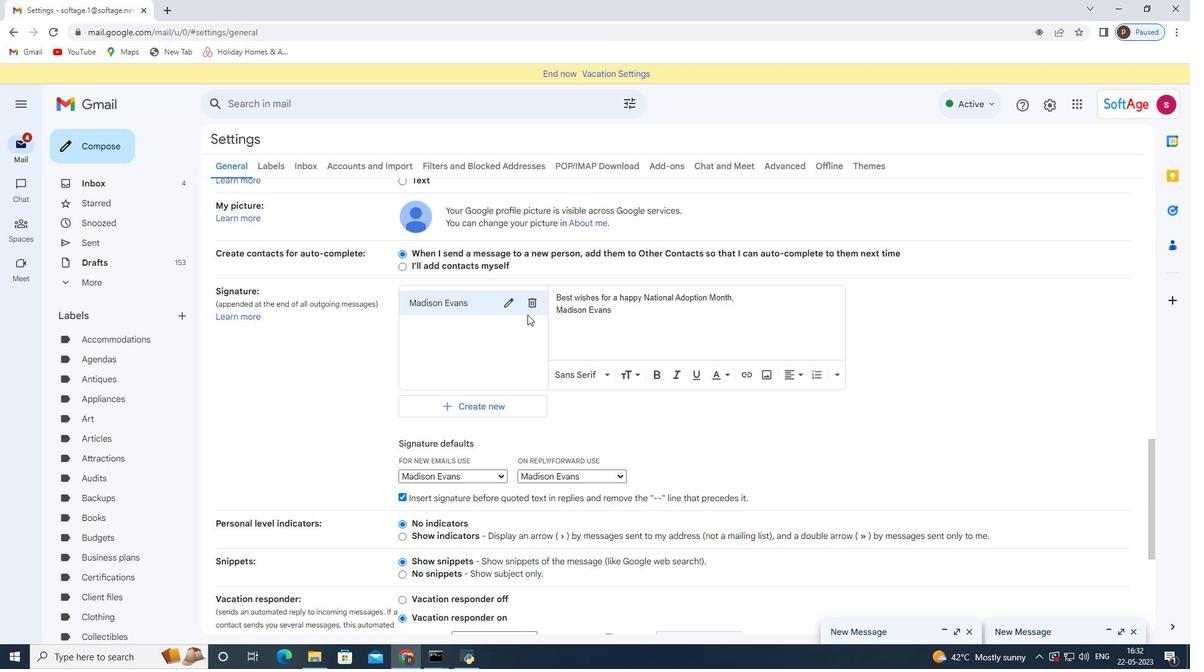 
Action: Mouse pressed left at (531, 302)
Screenshot: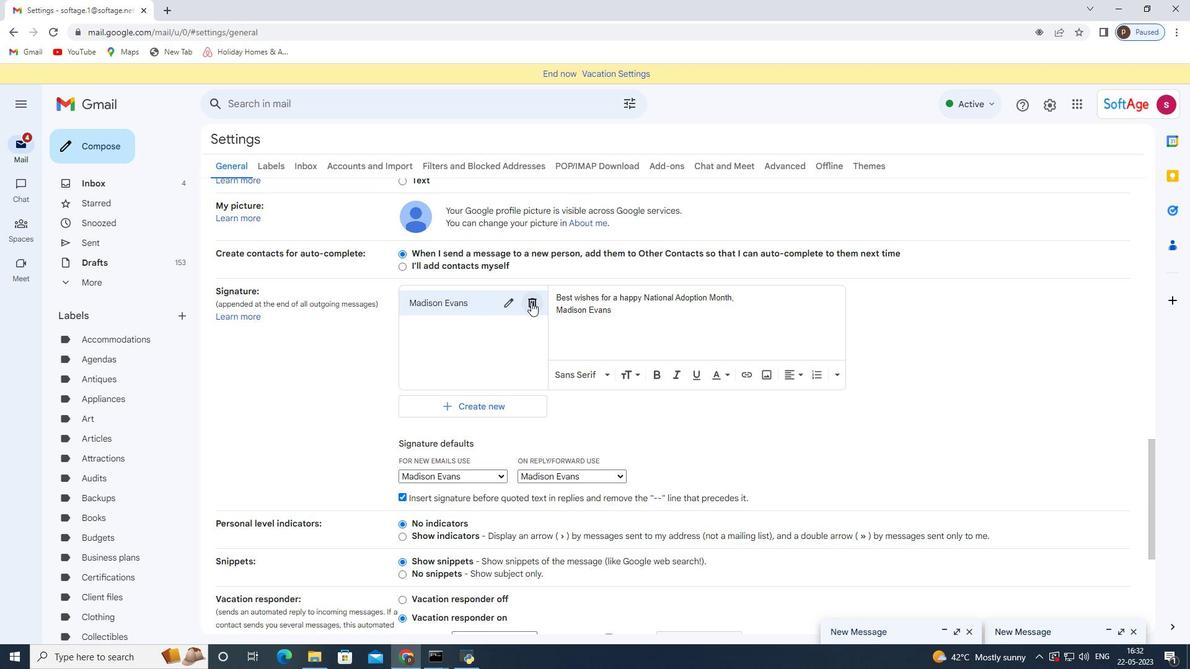 
Action: Mouse moved to (708, 379)
Screenshot: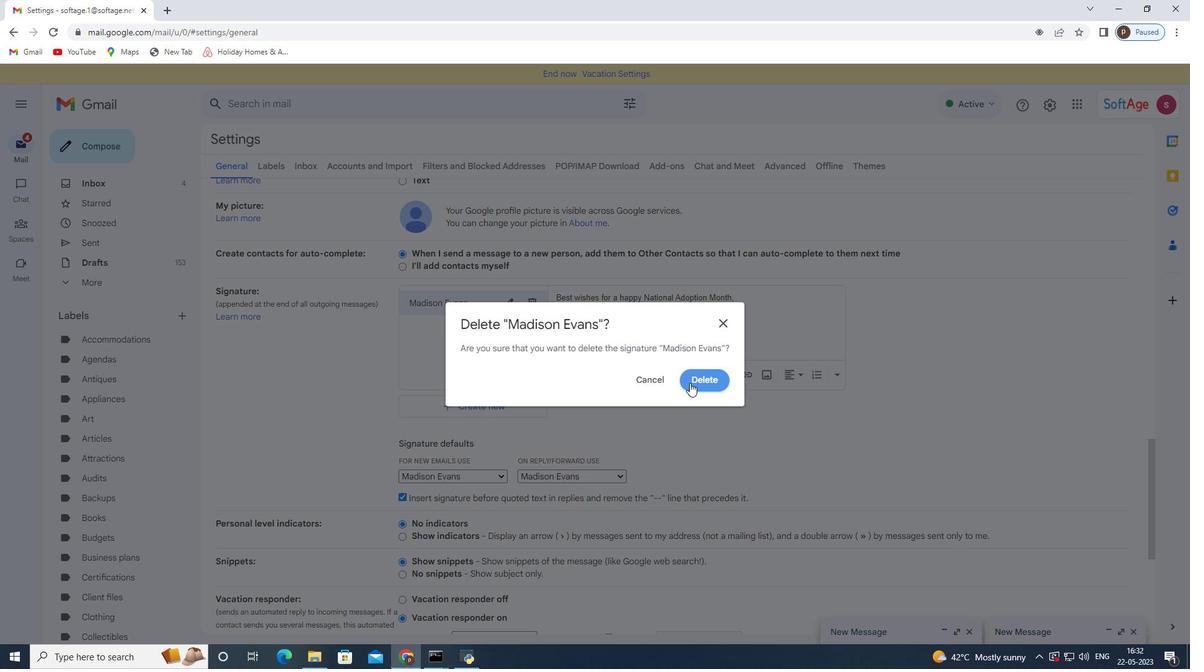 
Action: Mouse pressed left at (708, 379)
Screenshot: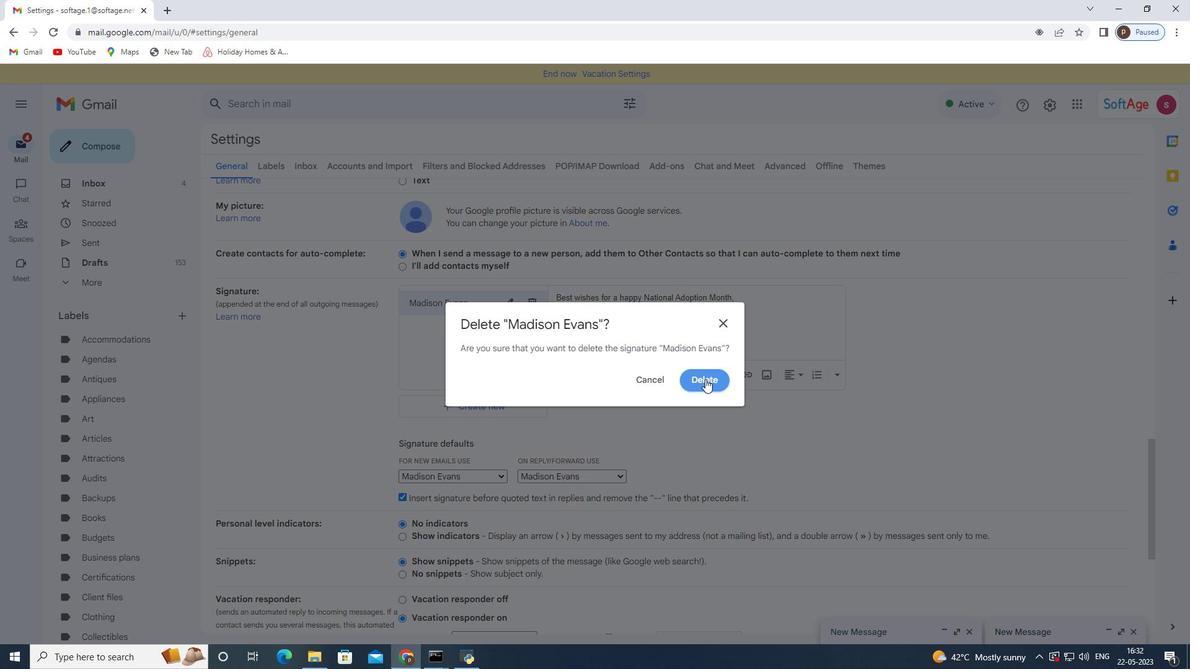
Action: Mouse moved to (430, 313)
Screenshot: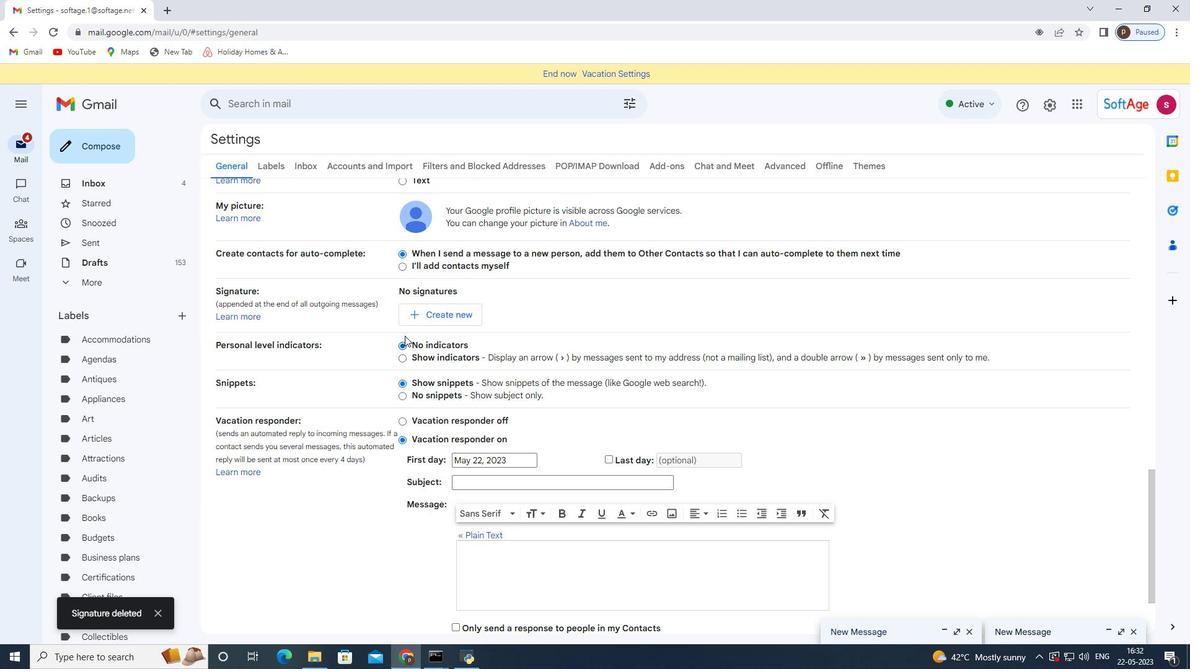 
Action: Mouse pressed left at (430, 313)
Screenshot: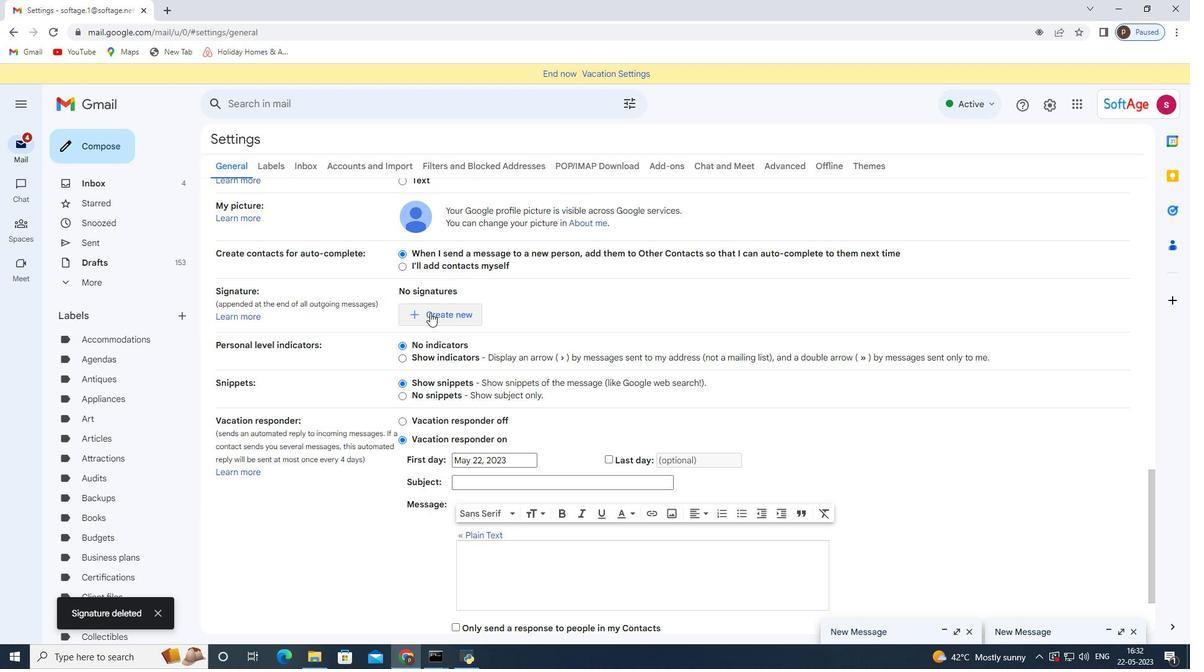 
Action: Mouse moved to (513, 343)
Screenshot: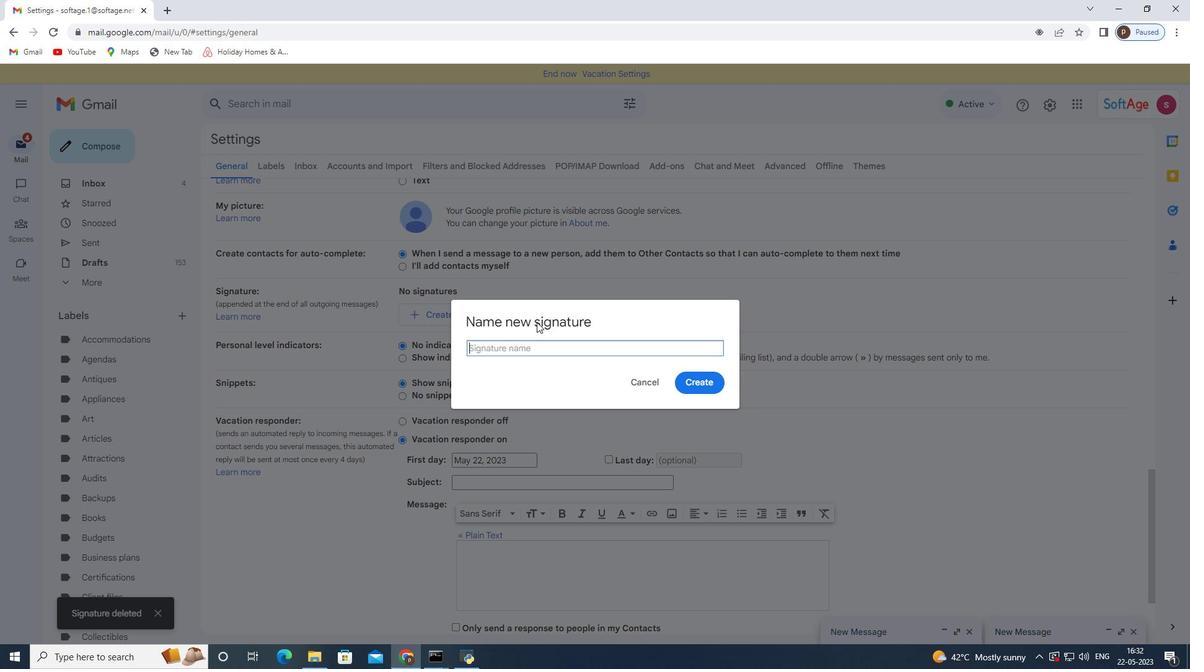 
Action: Mouse pressed left at (513, 343)
Screenshot: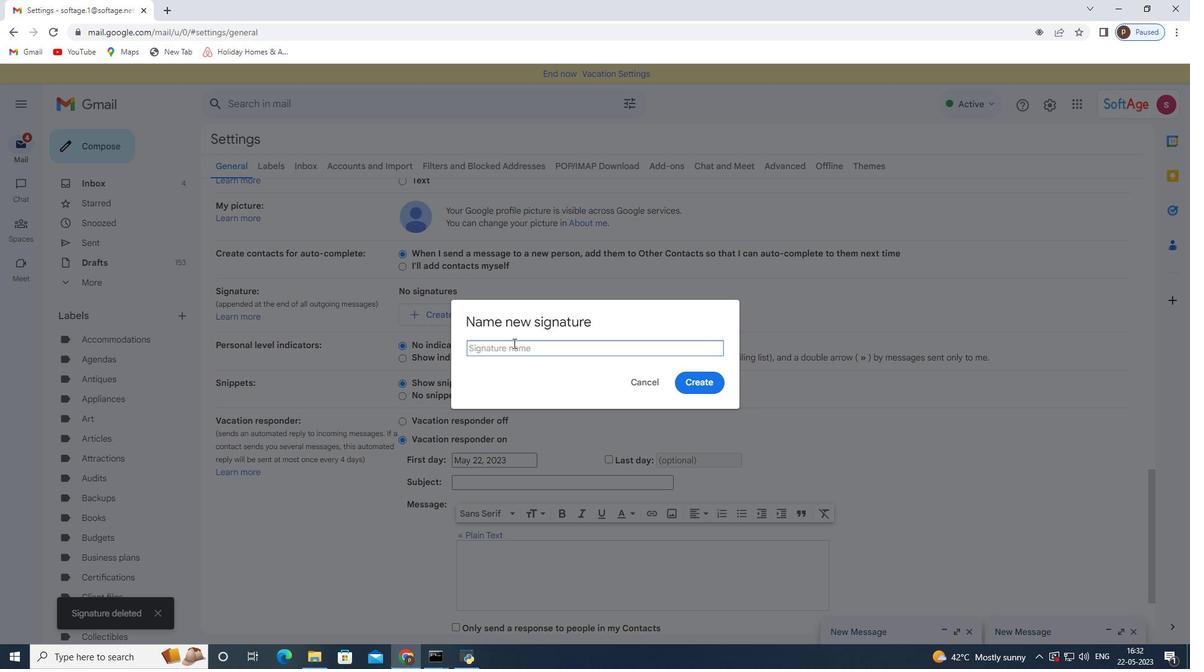 
Action: Key pressed <Key.shift>Maggie<Key.space><Key.shift>Phillips
Screenshot: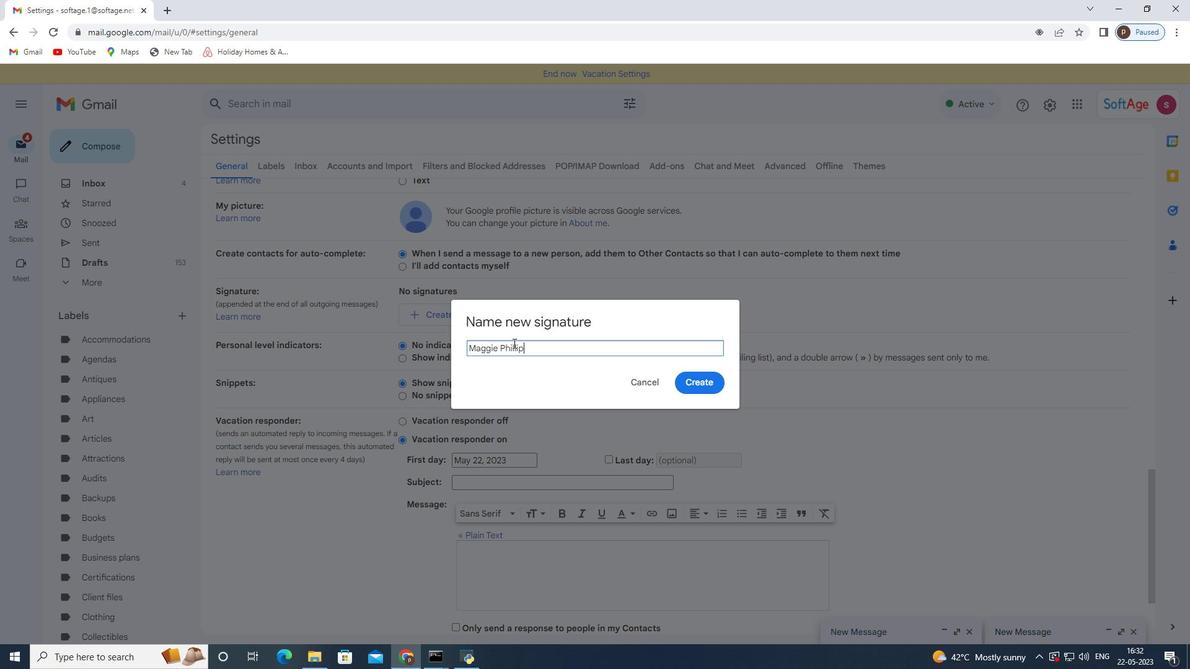 
Action: Mouse moved to (691, 376)
Screenshot: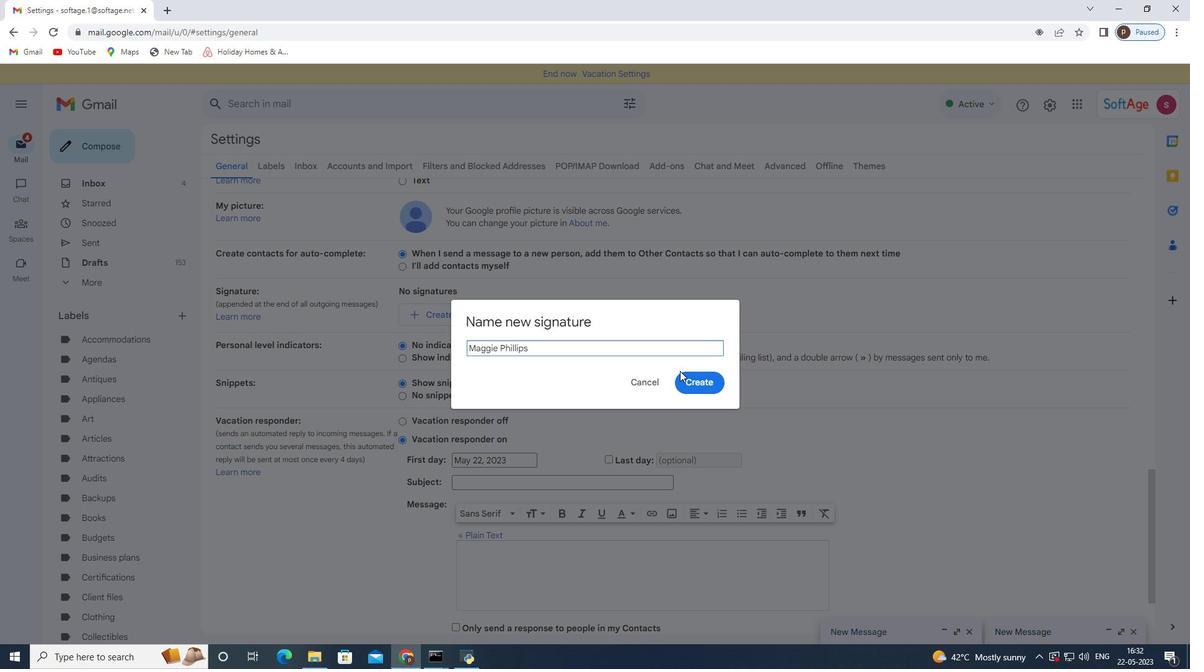 
Action: Mouse pressed left at (691, 376)
Screenshot: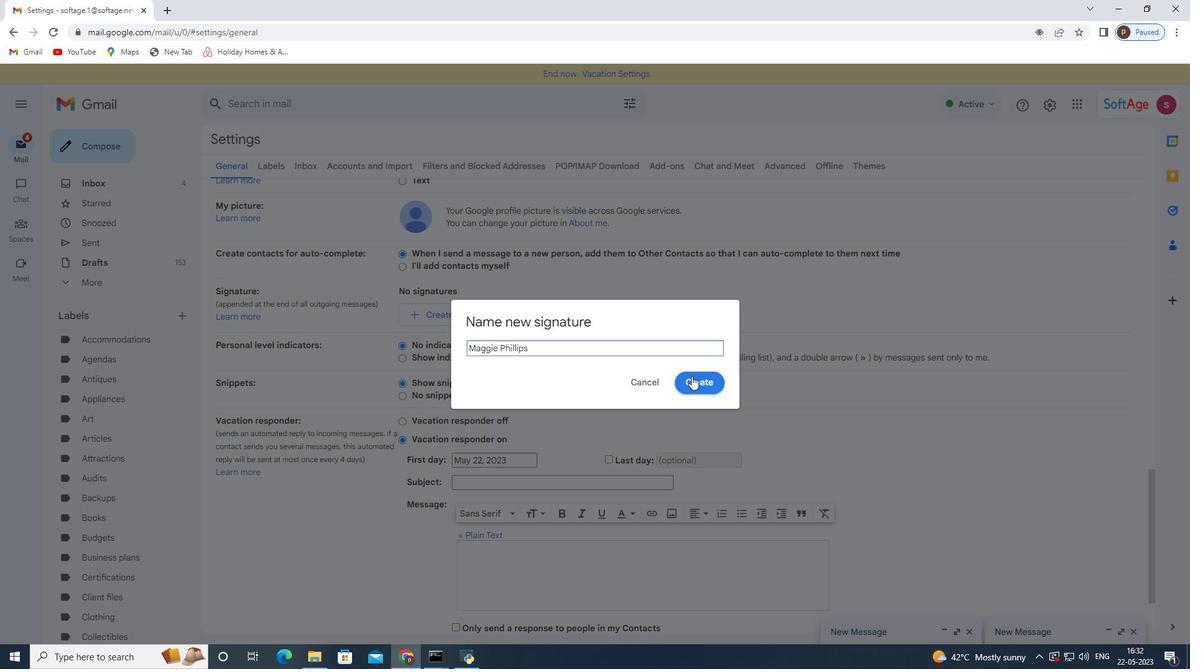 
Action: Mouse moved to (582, 294)
Screenshot: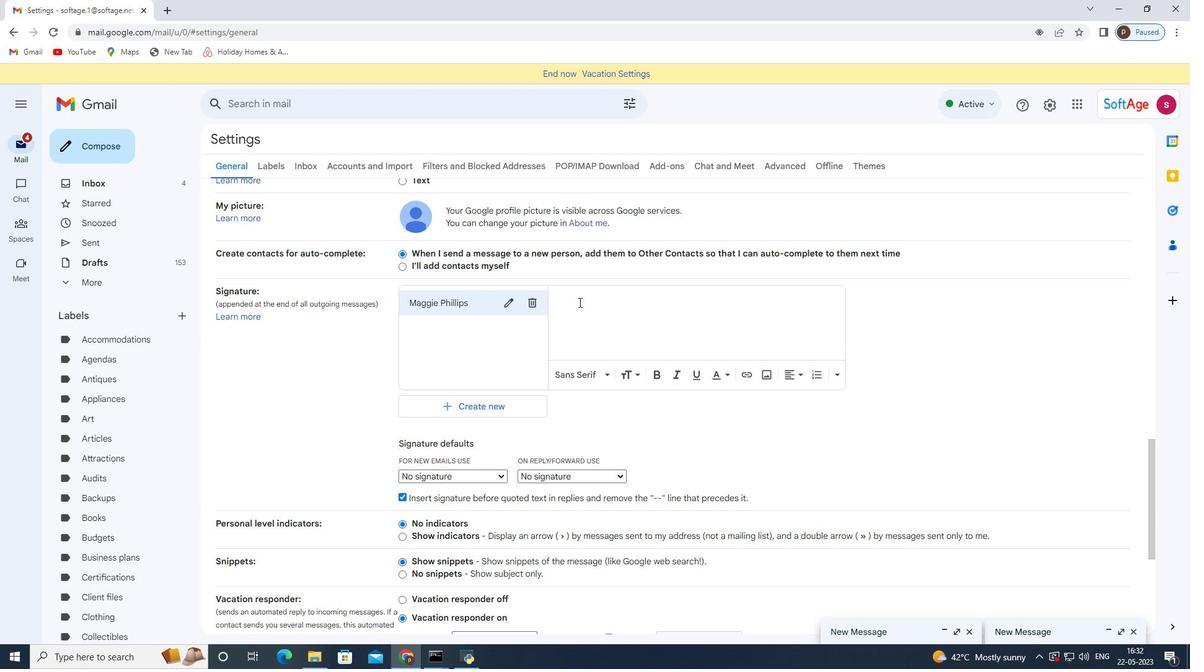 
Action: Mouse pressed left at (582, 294)
Screenshot: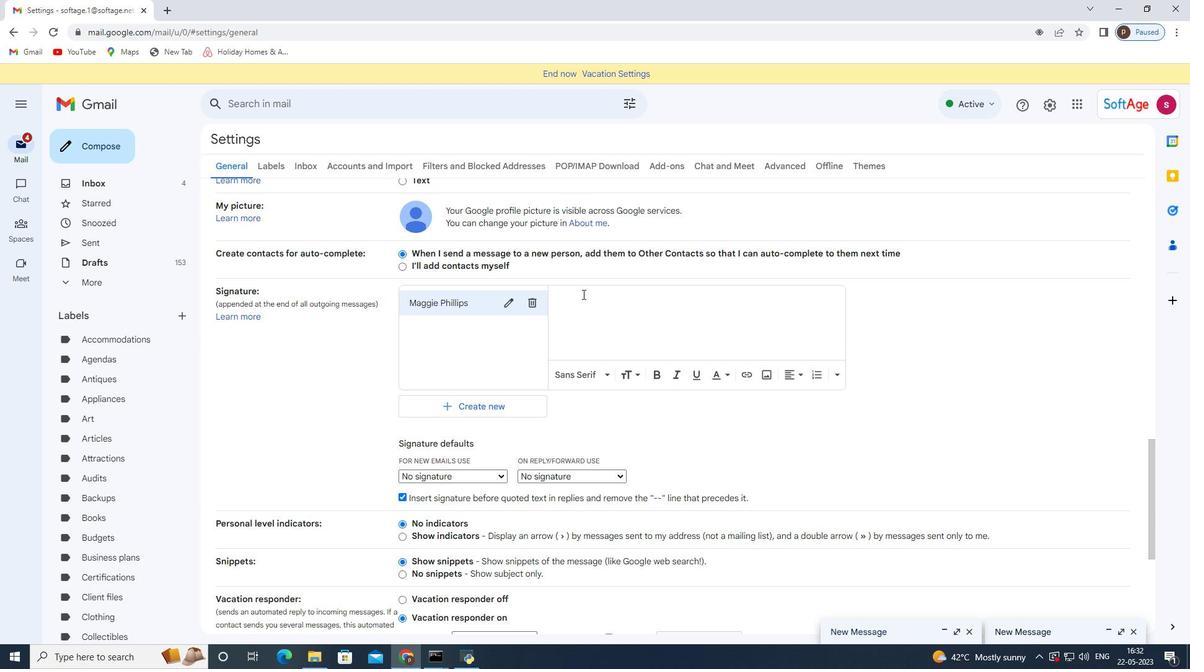 
Action: Key pressed <Key.shift>With<Key.space>heartfelt<Key.space>thanks<Key.space>and<Key.space>warm<Key.space>wishes,<Key.enter><Key.shift>Maggie<Key.space><Key.shift>Phillips
Screenshot: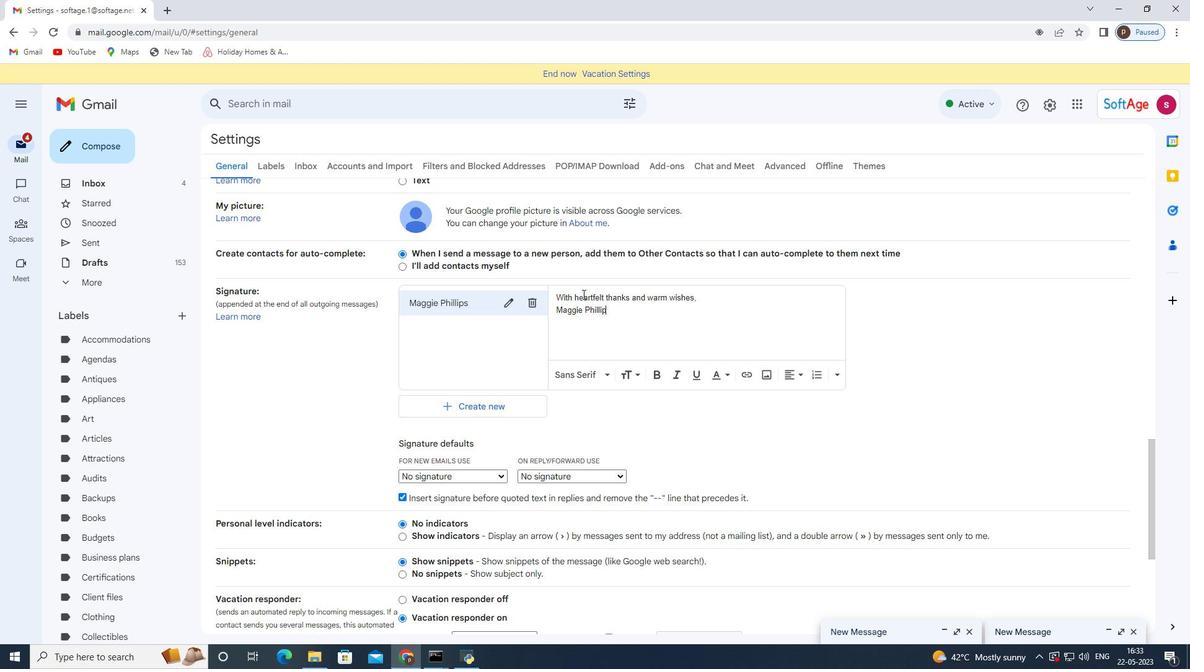 
Action: Mouse moved to (499, 472)
Screenshot: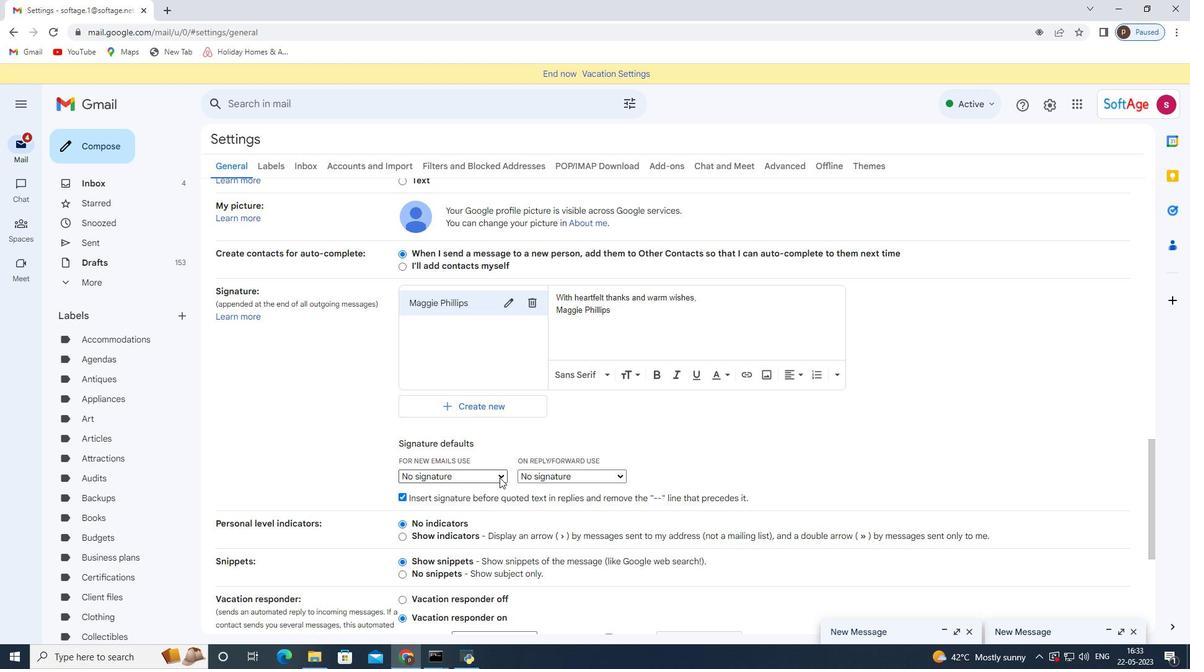 
Action: Mouse pressed left at (499, 472)
Screenshot: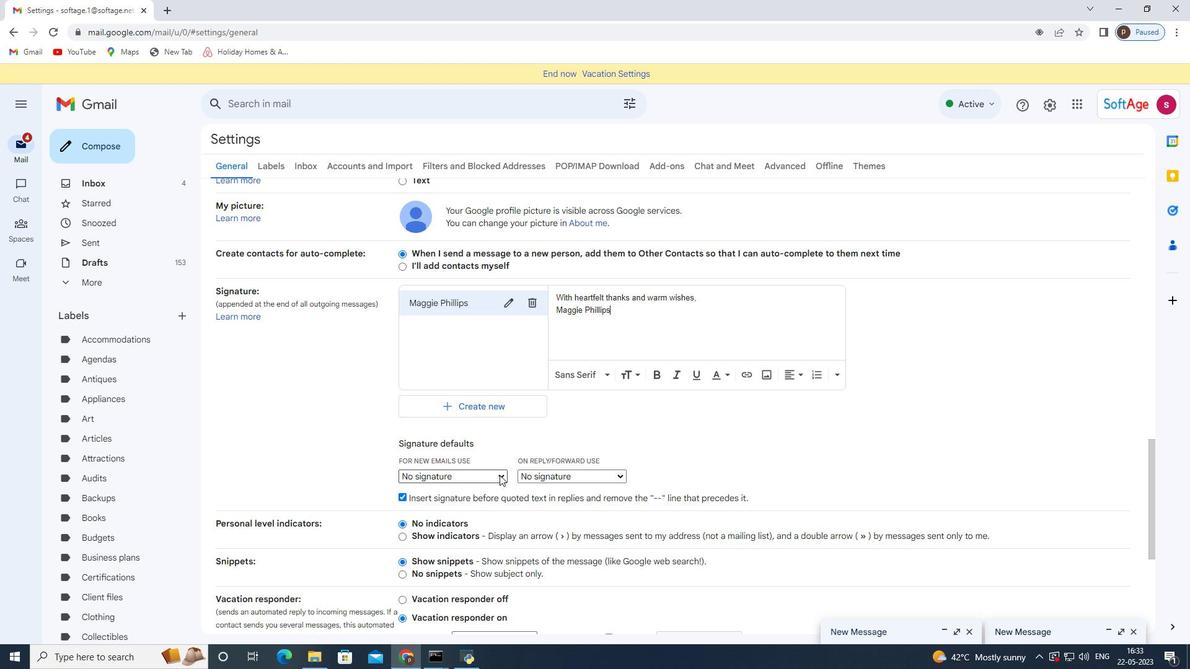 
Action: Mouse moved to (491, 497)
Screenshot: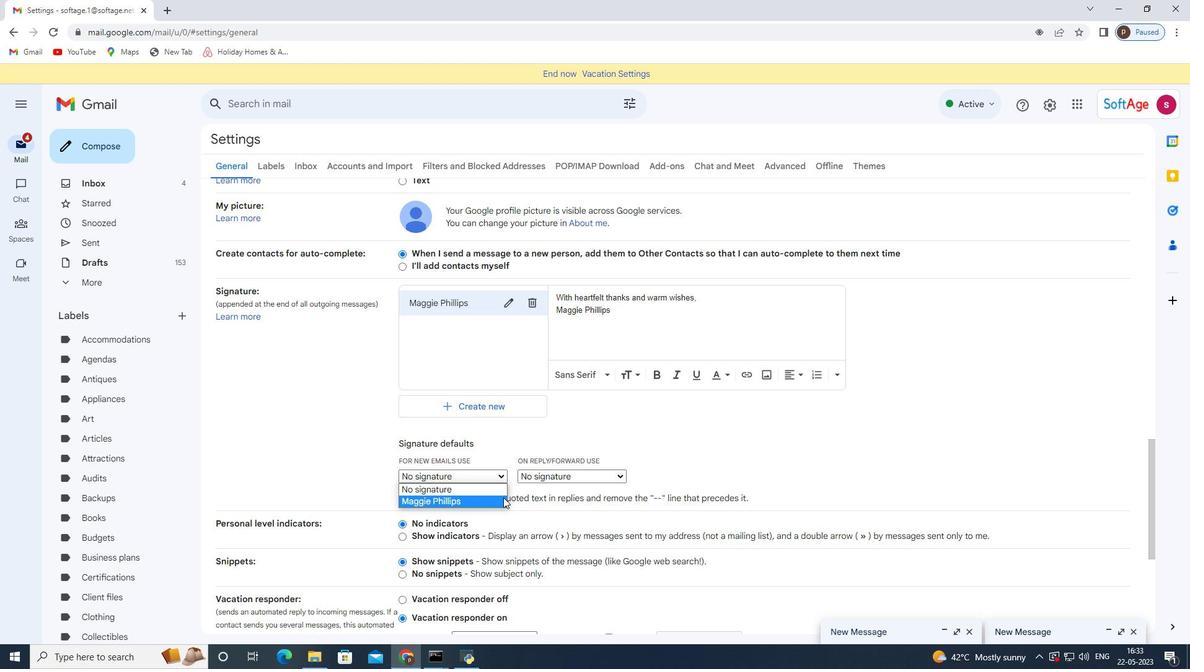 
Action: Mouse pressed left at (491, 497)
Screenshot: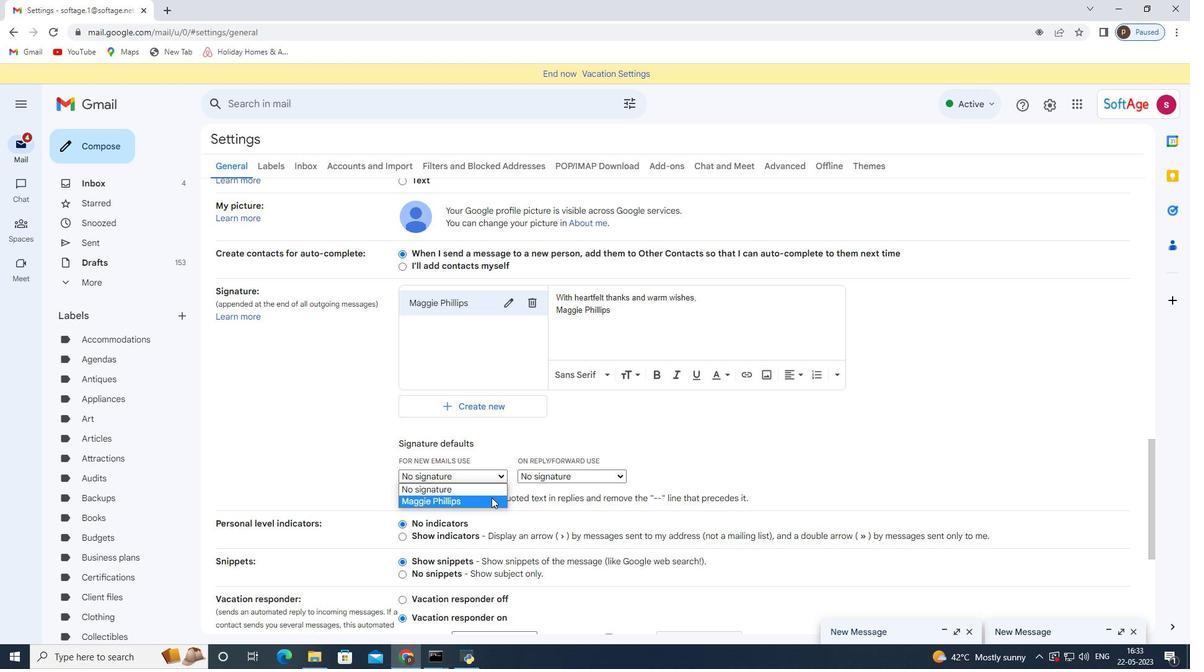 
Action: Mouse moved to (543, 477)
Screenshot: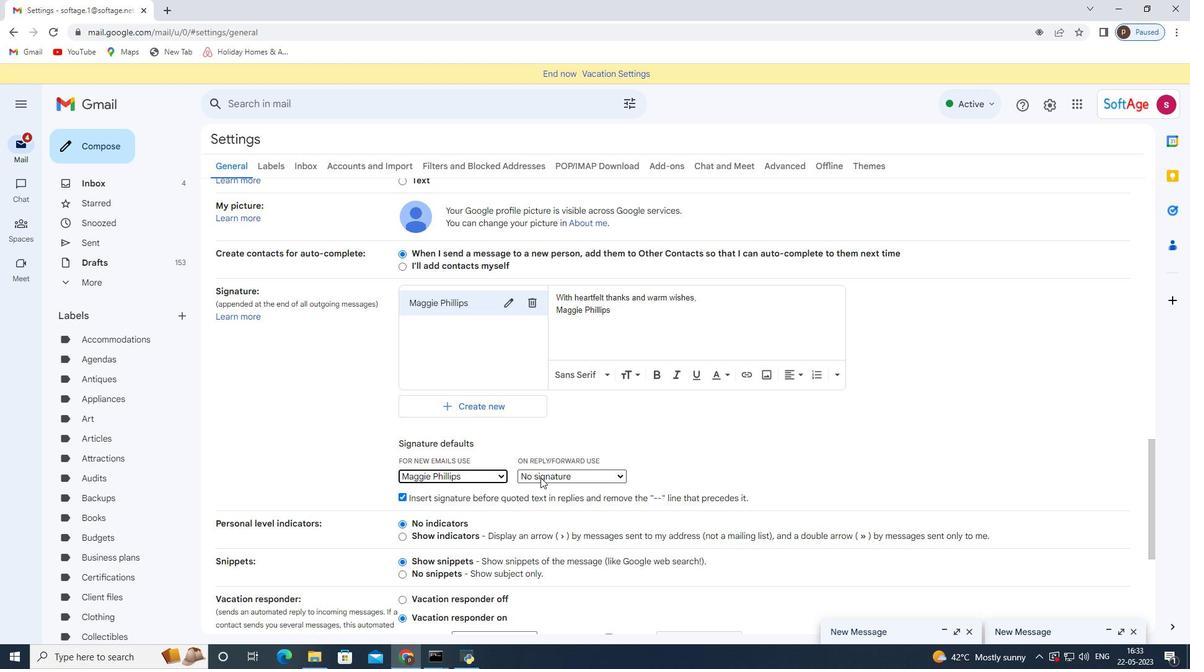 
Action: Mouse pressed left at (543, 477)
Screenshot: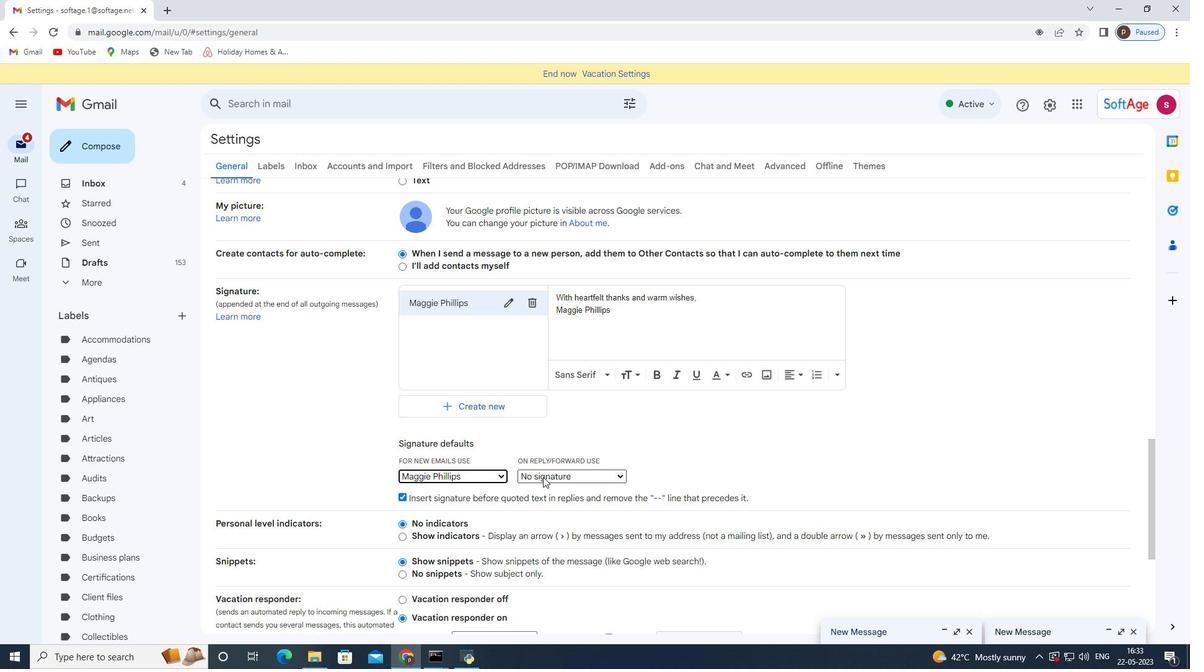 
Action: Mouse moved to (543, 502)
Screenshot: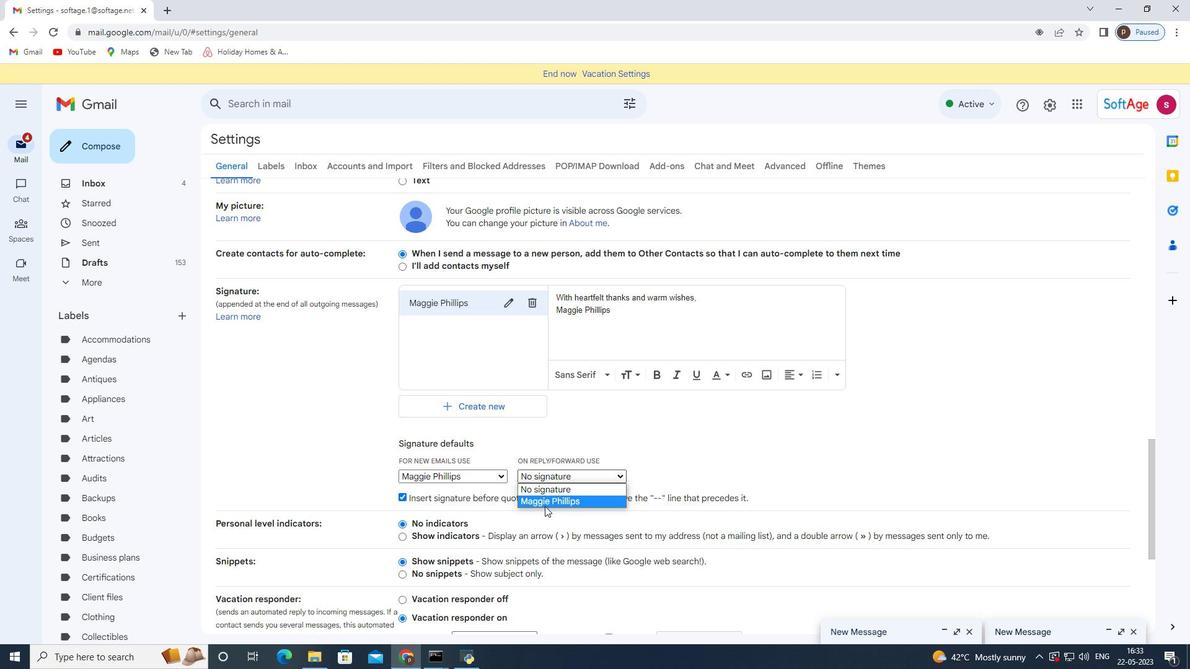 
Action: Mouse pressed left at (543, 502)
Screenshot: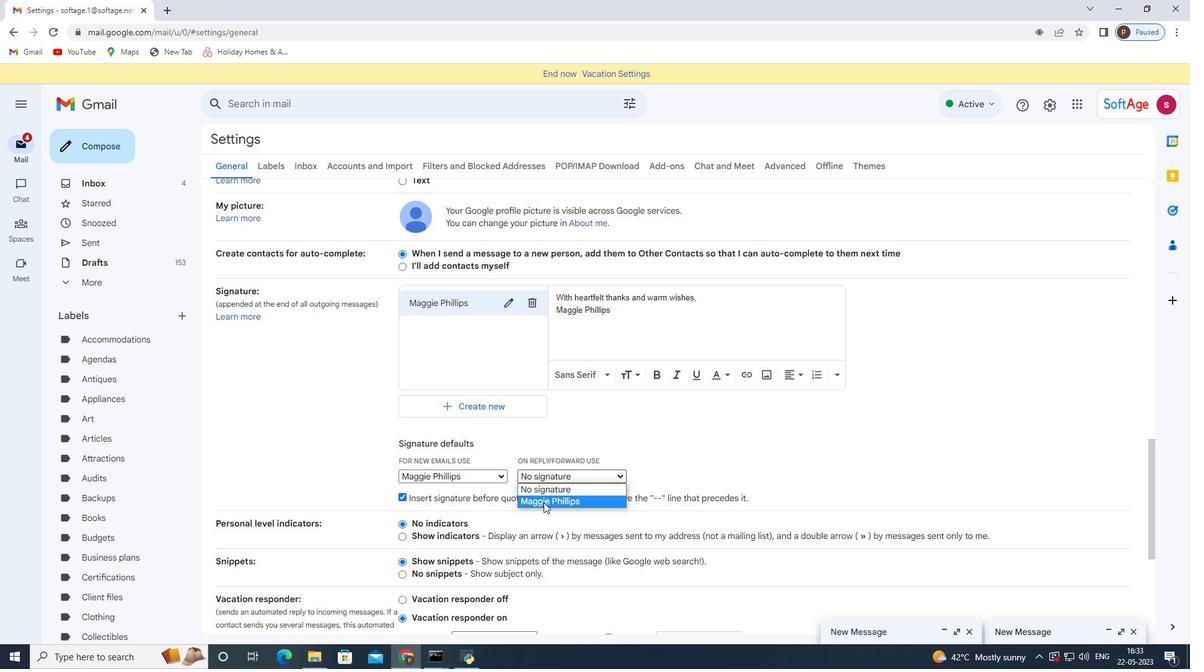 
Action: Mouse moved to (530, 508)
Screenshot: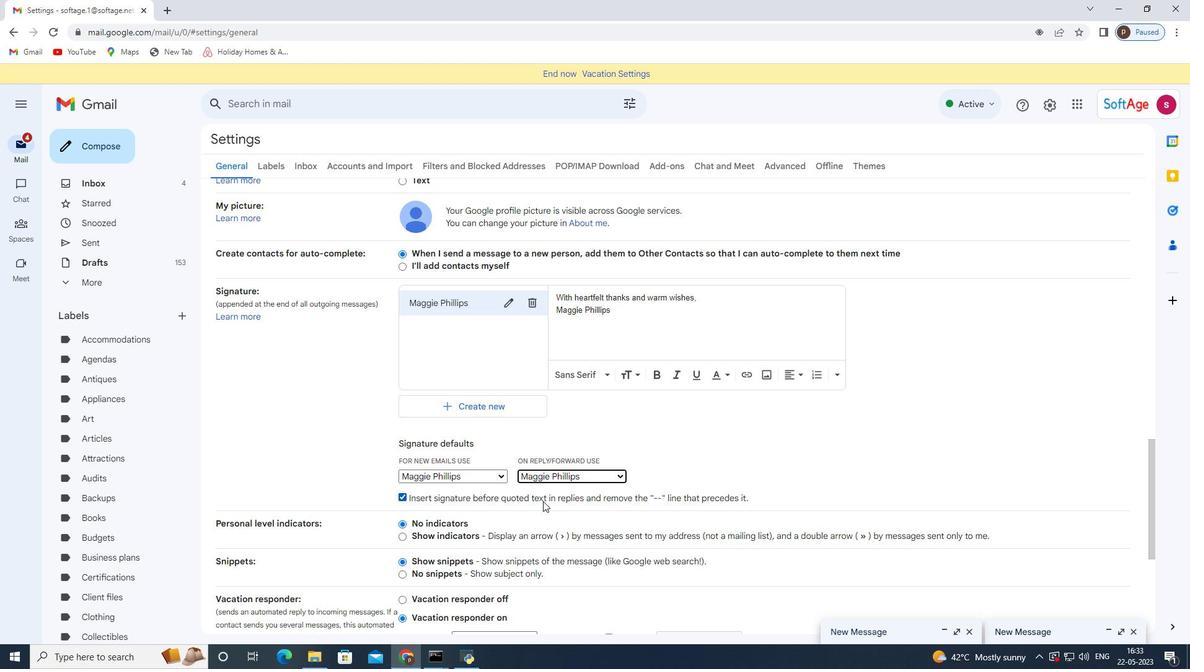 
Action: Mouse scrolled (530, 508) with delta (0, 0)
Screenshot: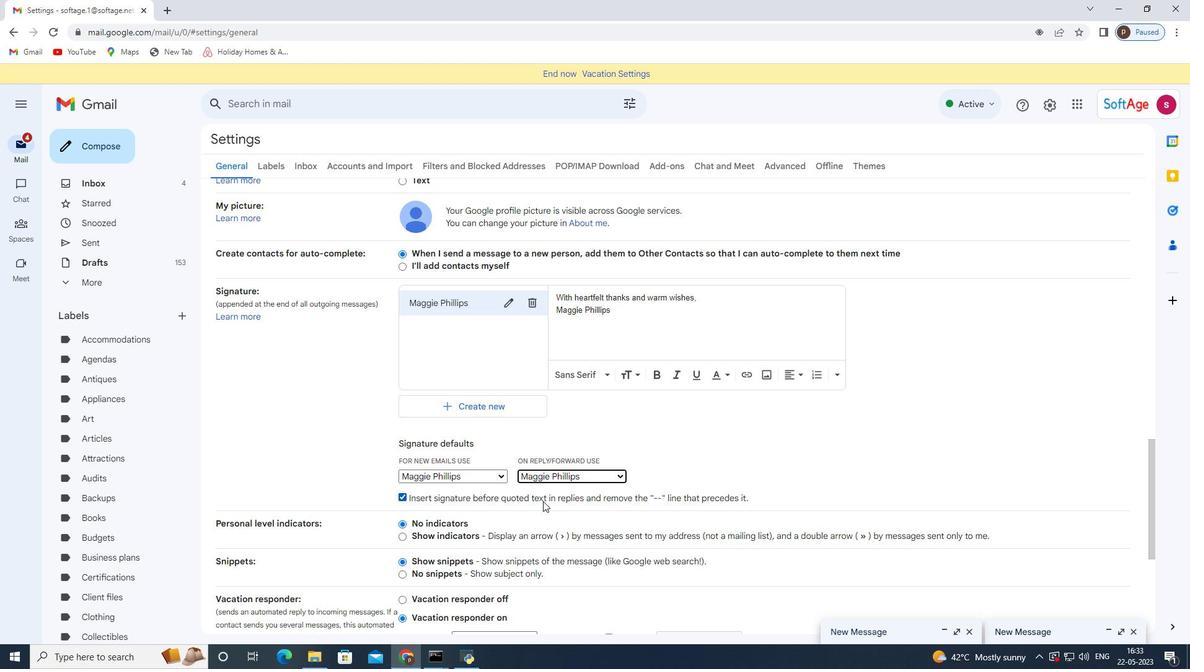 
Action: Mouse moved to (524, 512)
Screenshot: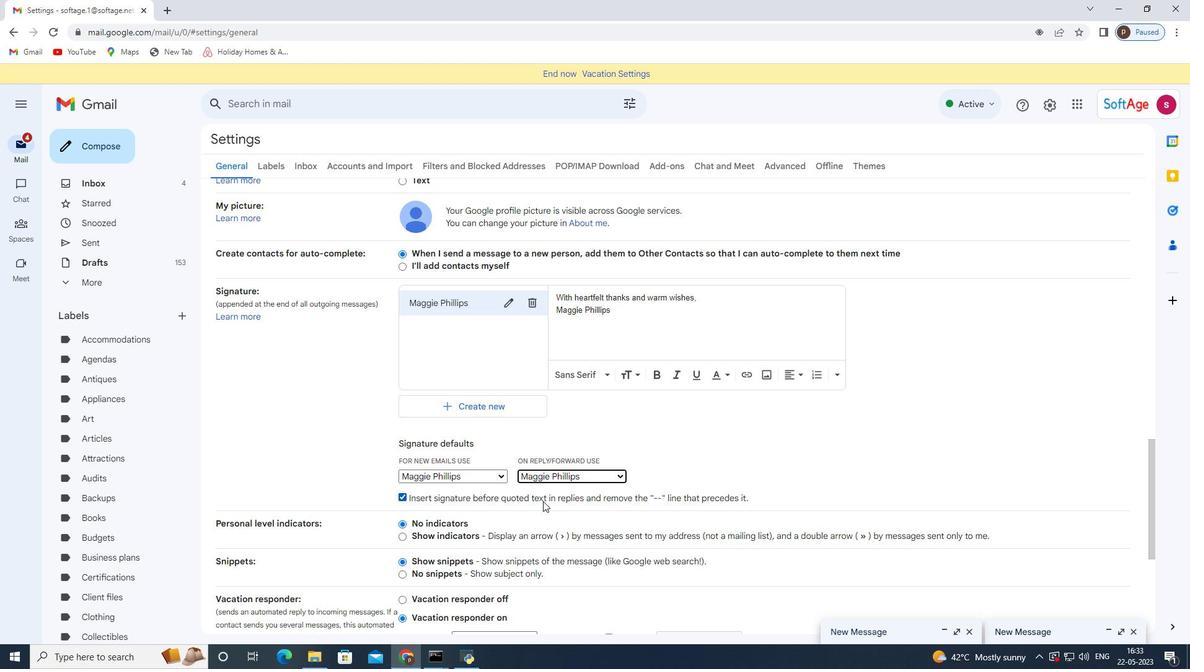 
Action: Mouse scrolled (524, 511) with delta (0, 0)
Screenshot: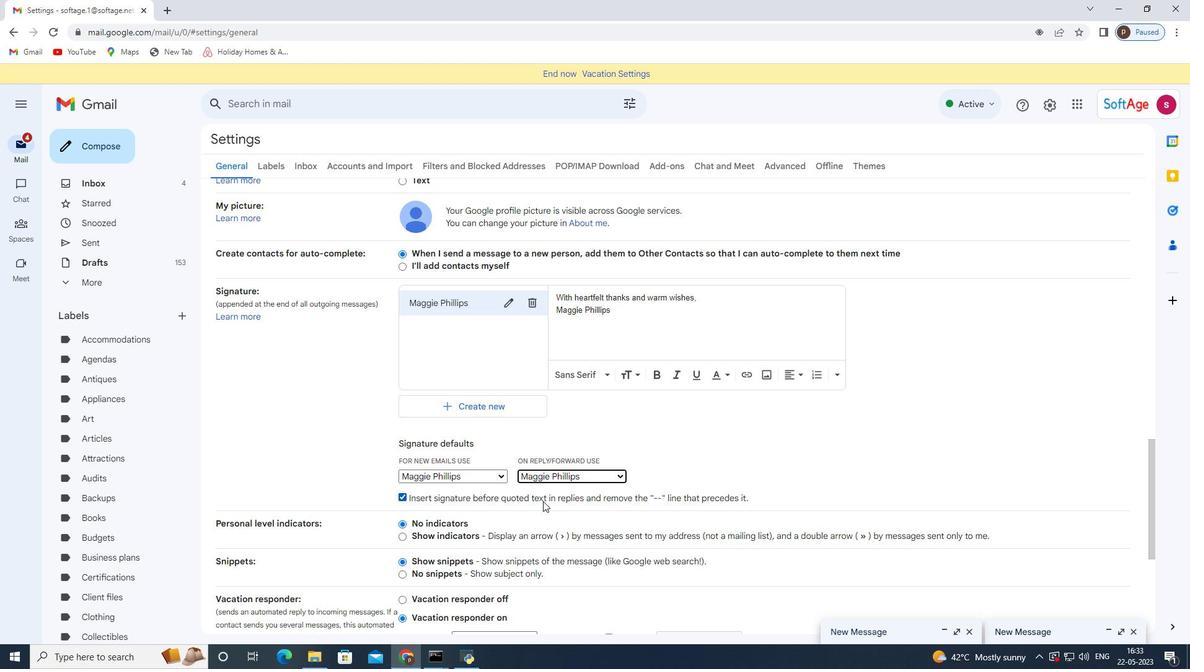 
Action: Mouse moved to (521, 513)
Screenshot: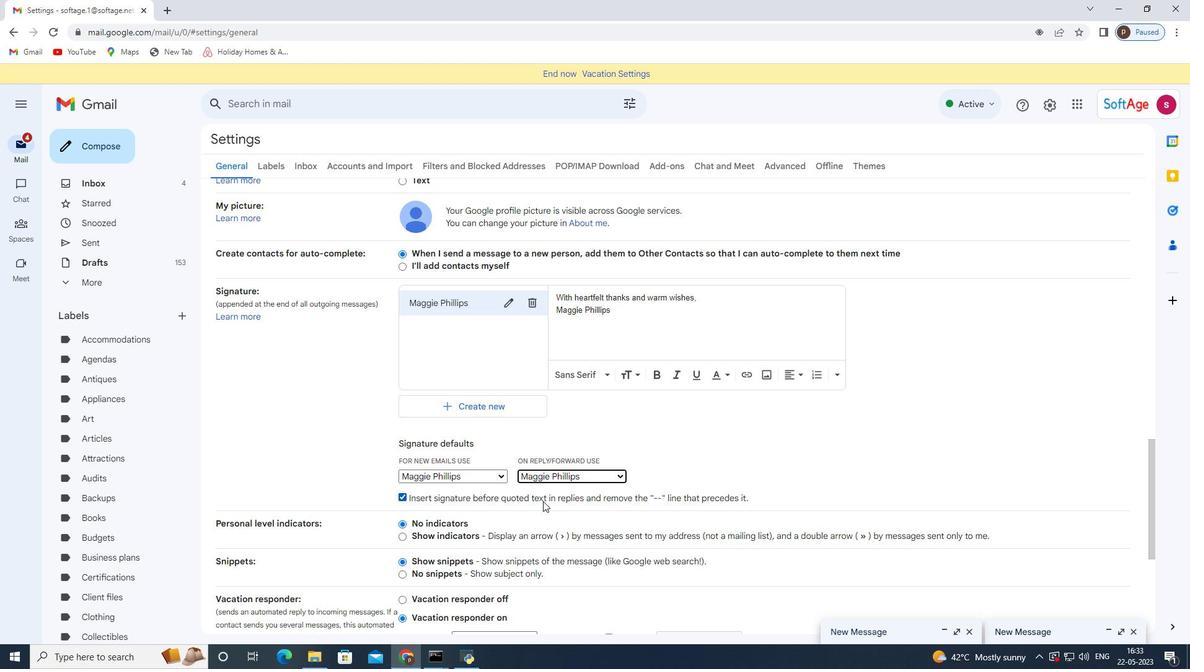 
Action: Mouse scrolled (521, 512) with delta (0, 0)
Screenshot: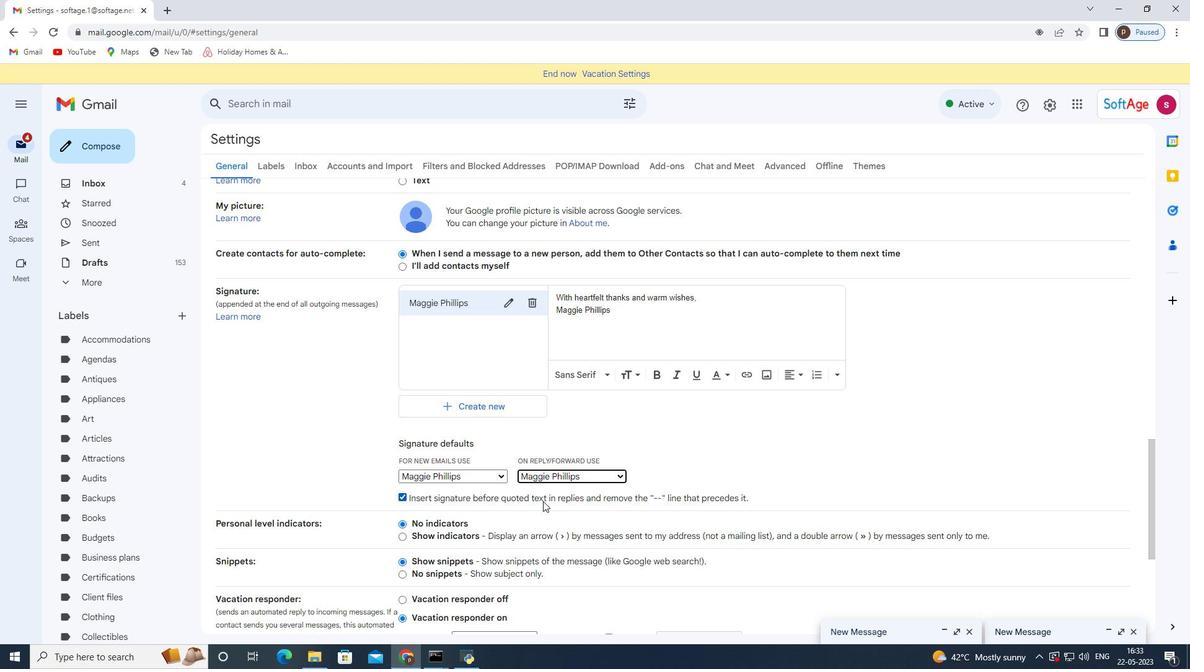 
Action: Mouse scrolled (521, 512) with delta (0, 0)
Screenshot: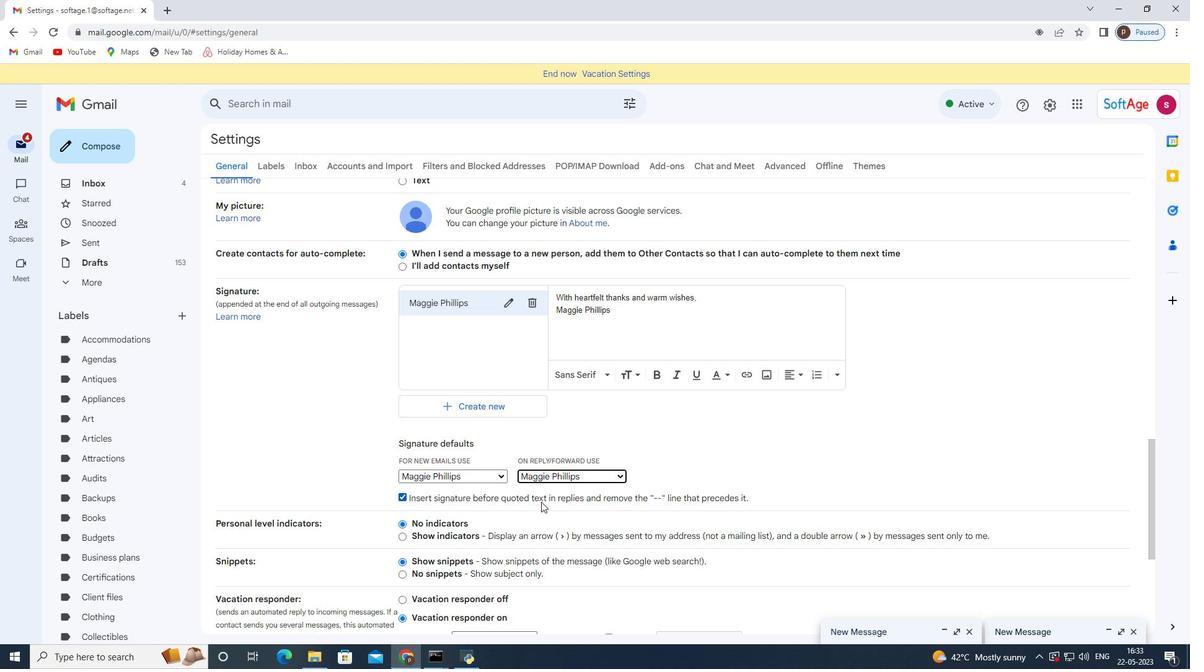 
Action: Mouse moved to (673, 603)
Screenshot: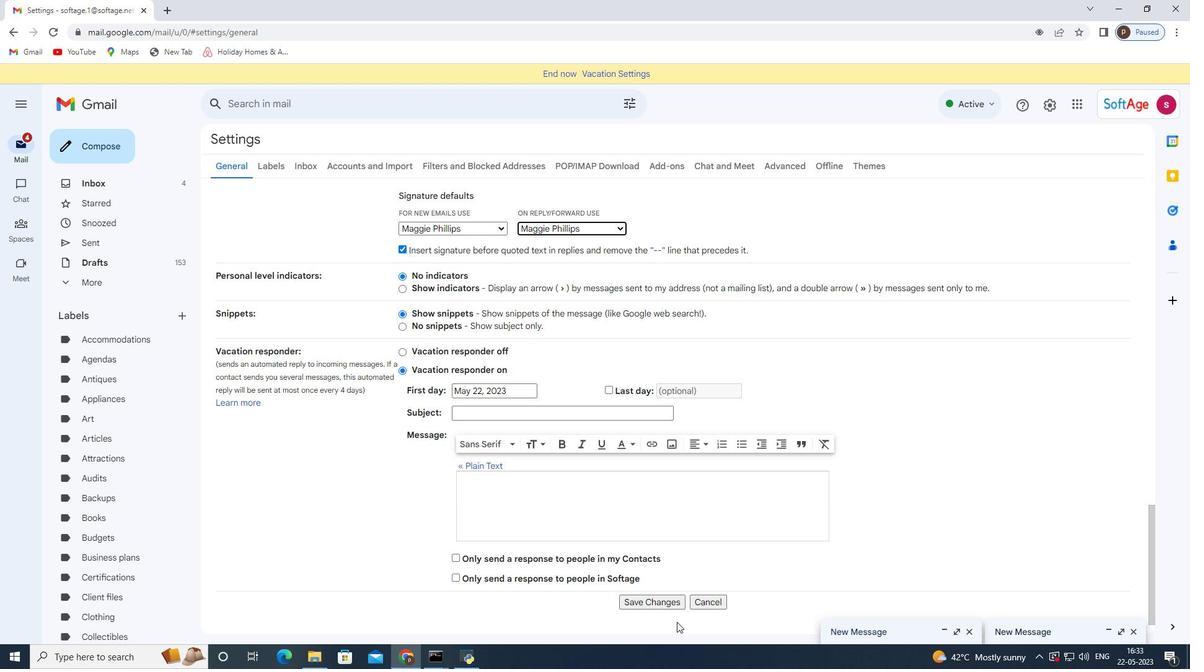 
Action: Mouse pressed left at (673, 603)
Screenshot: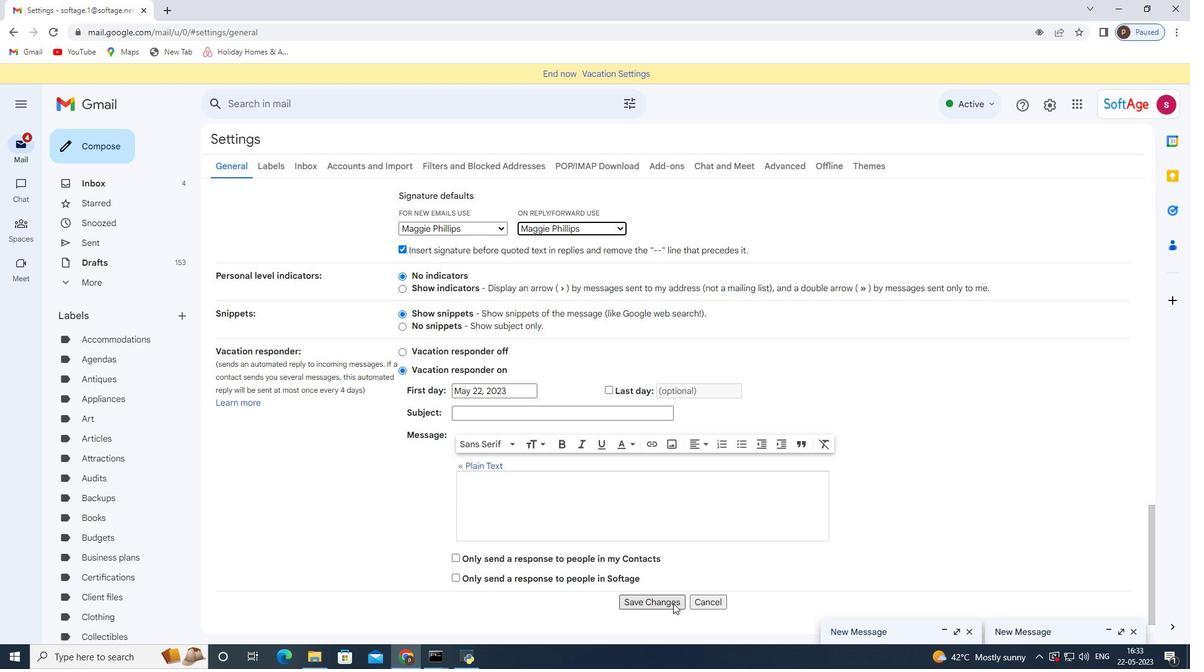 
Action: Mouse moved to (117, 144)
Screenshot: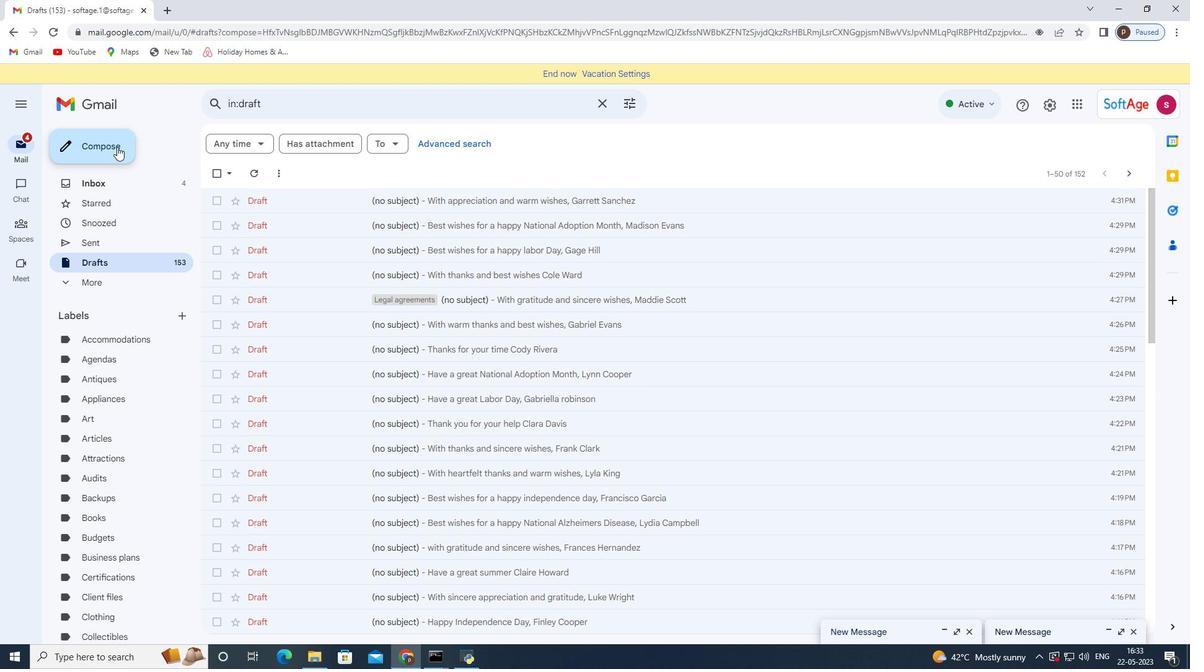 
Action: Mouse pressed left at (117, 144)
Screenshot: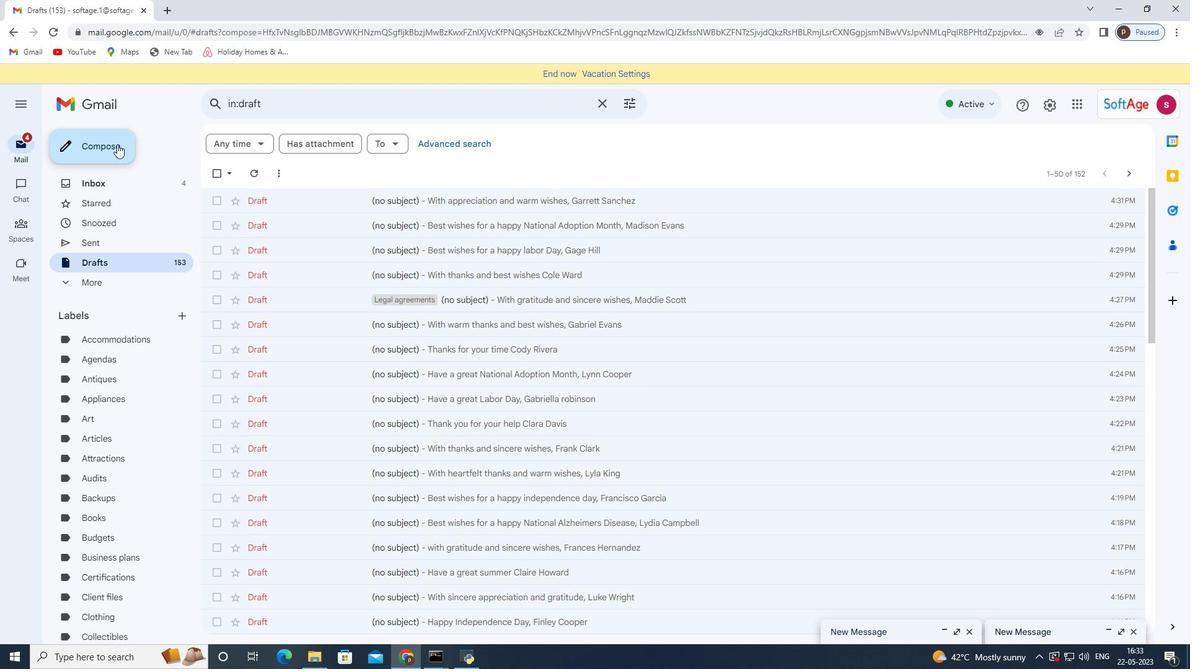 
Action: Mouse moved to (523, 300)
Screenshot: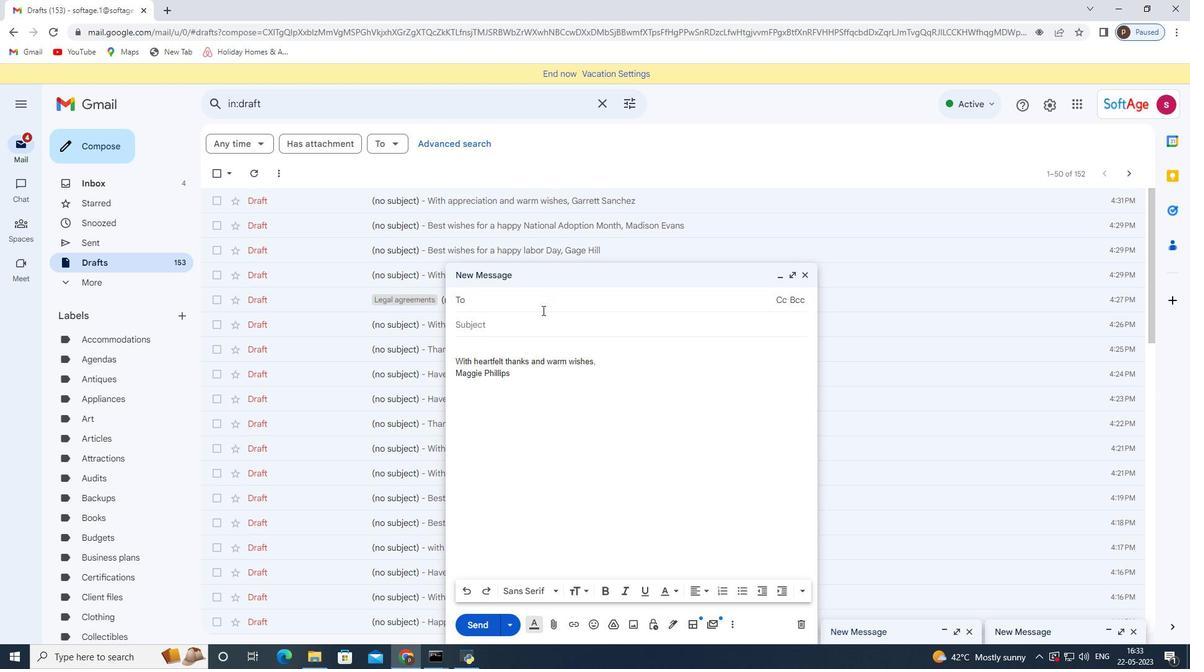
Action: Mouse pressed left at (523, 300)
Screenshot: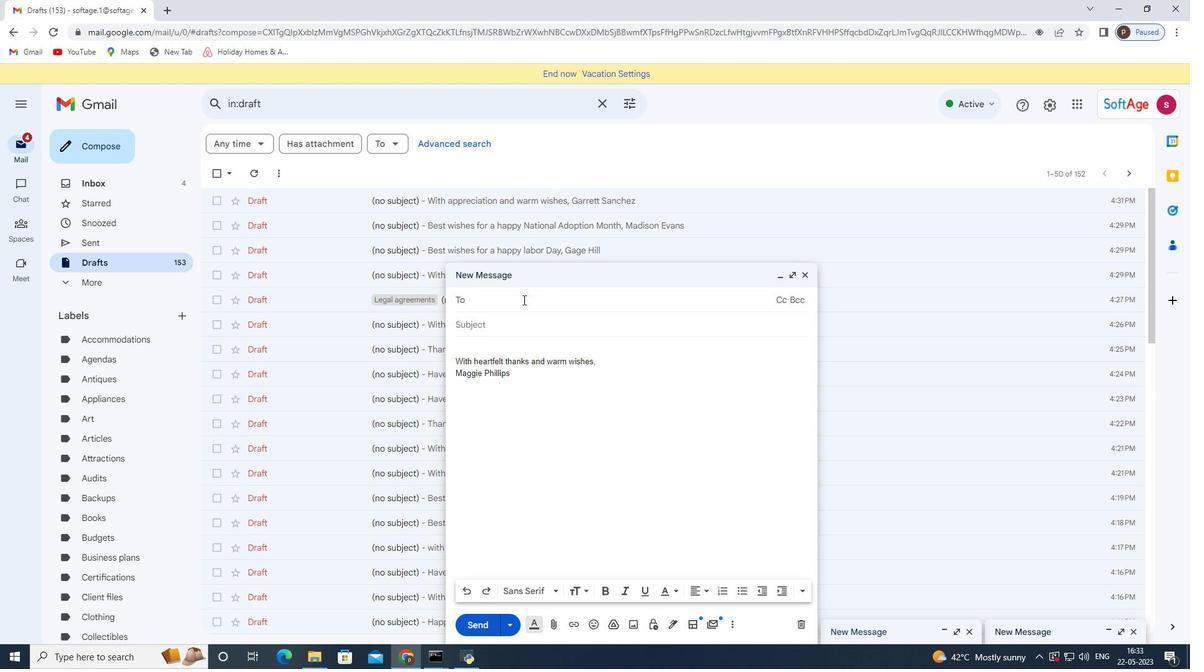 
Action: Key pressed <Key.shift>Softage.3<Key.shift>@softage.net
Screenshot: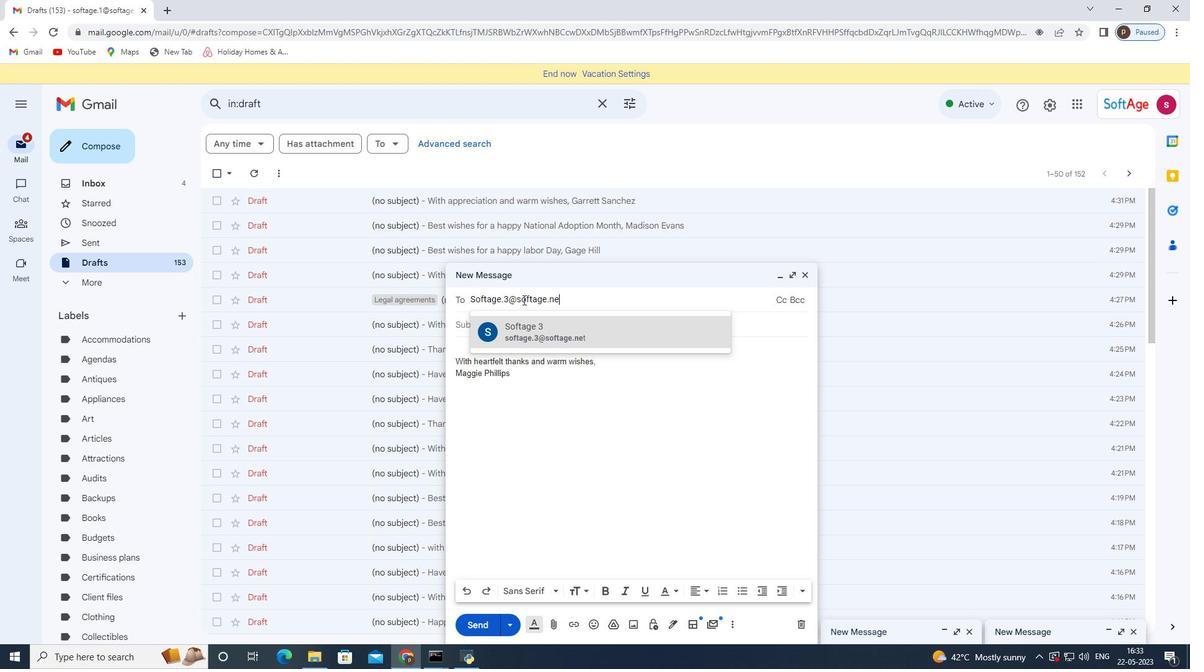
Action: Mouse moved to (613, 330)
Screenshot: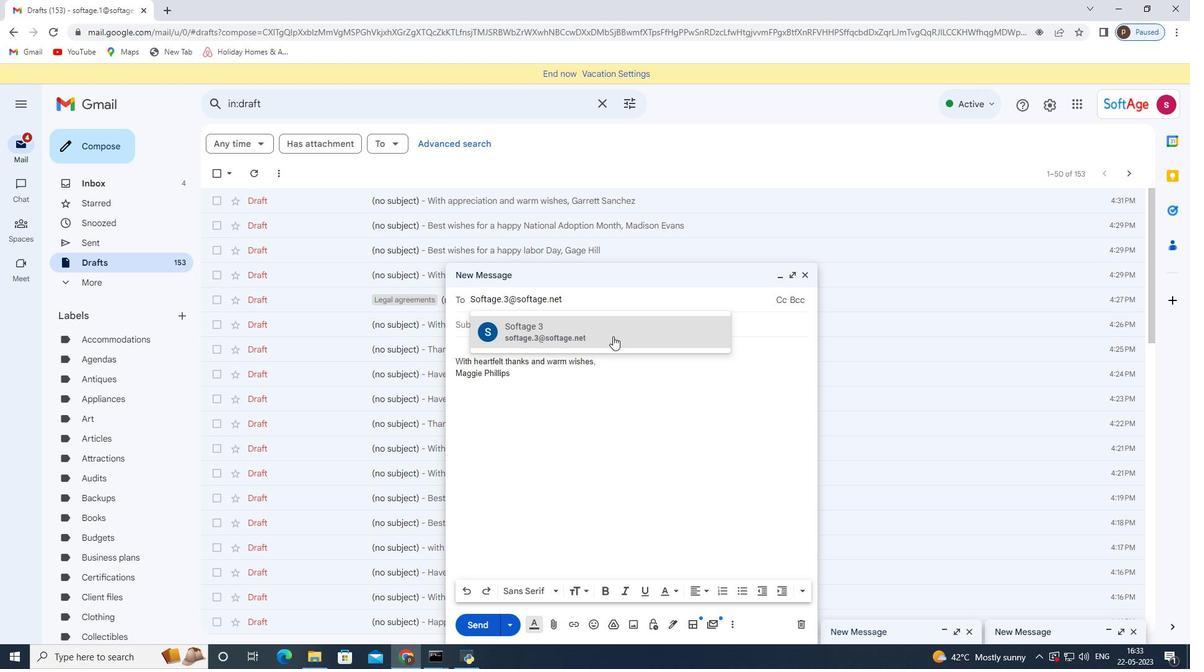 
Action: Mouse pressed left at (613, 330)
Screenshot: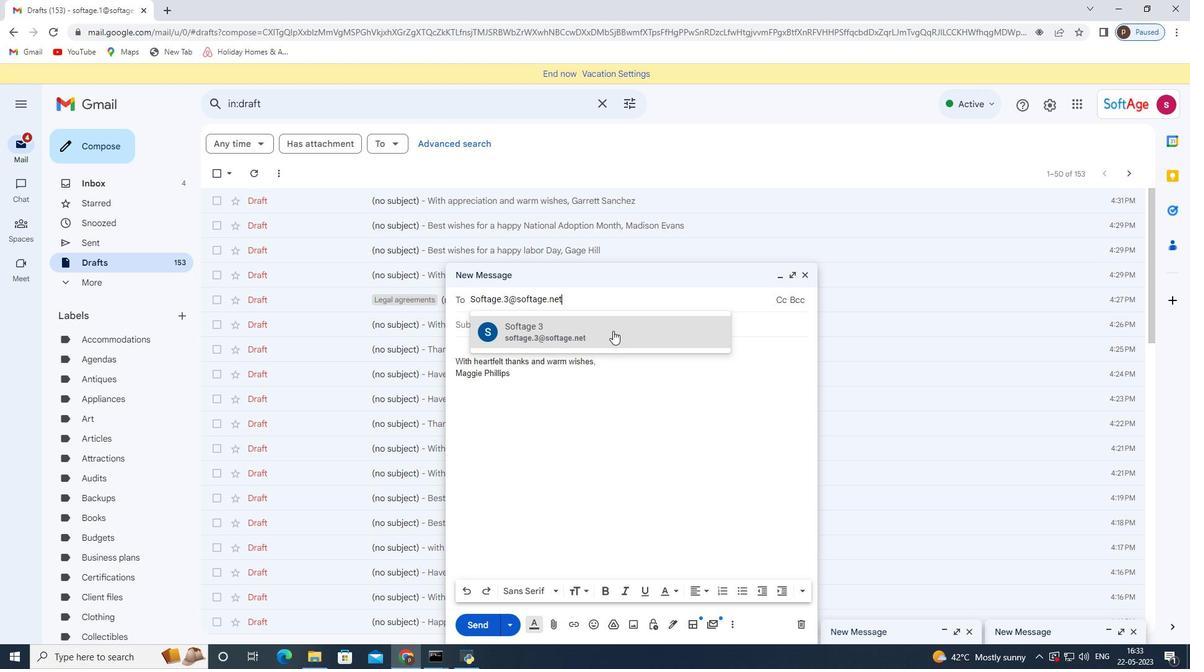 
Action: Mouse moved to (184, 315)
Screenshot: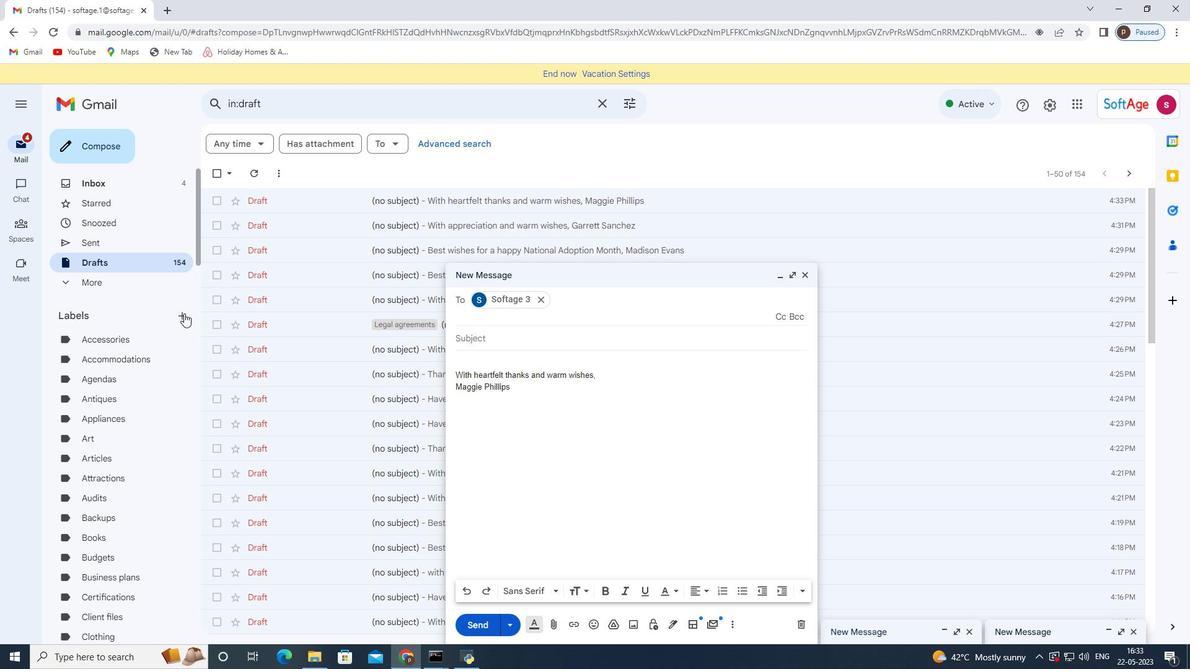 
Action: Mouse pressed left at (184, 315)
Screenshot: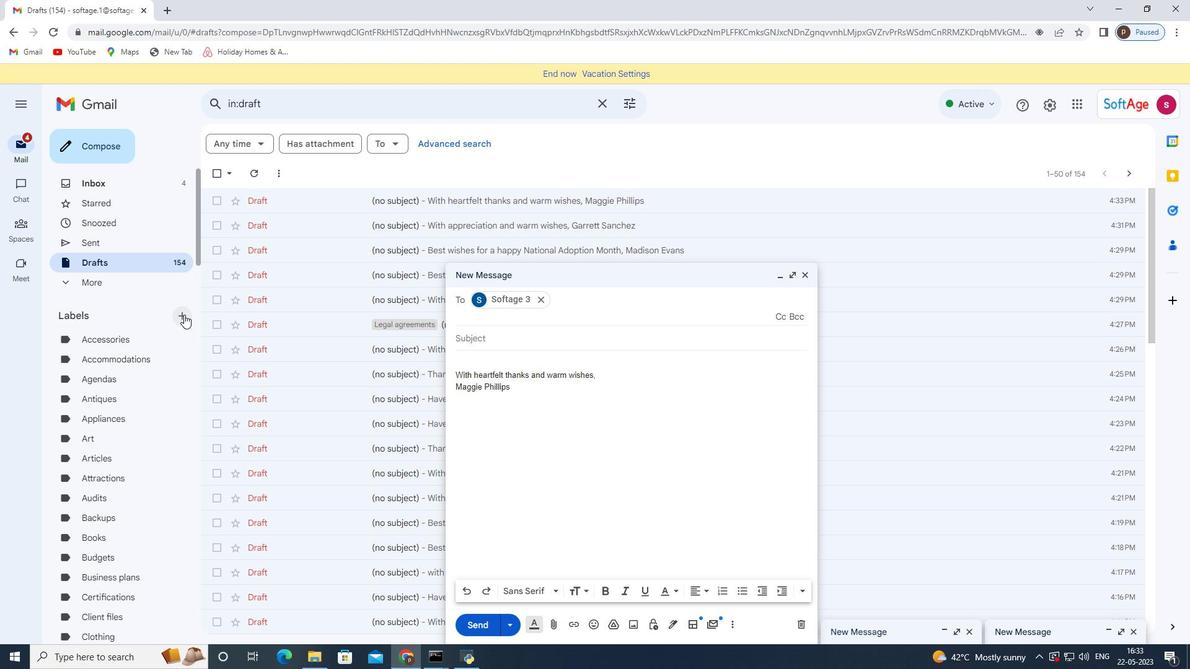 
Action: Mouse moved to (504, 344)
Screenshot: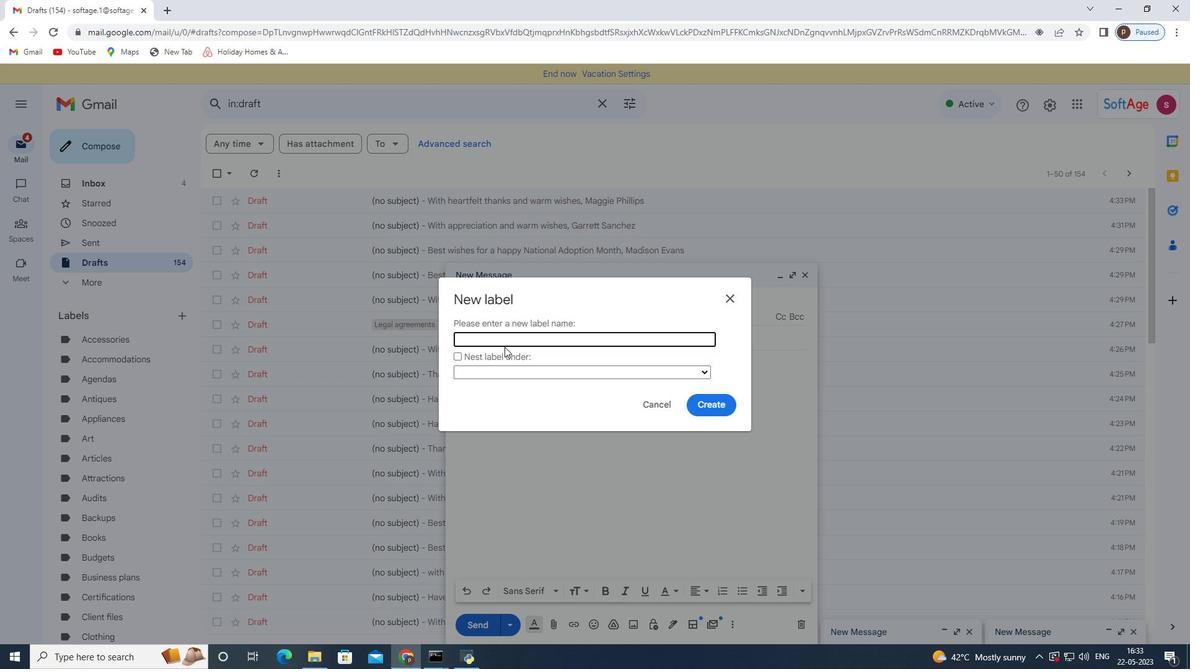 
Action: Mouse pressed left at (504, 344)
Screenshot: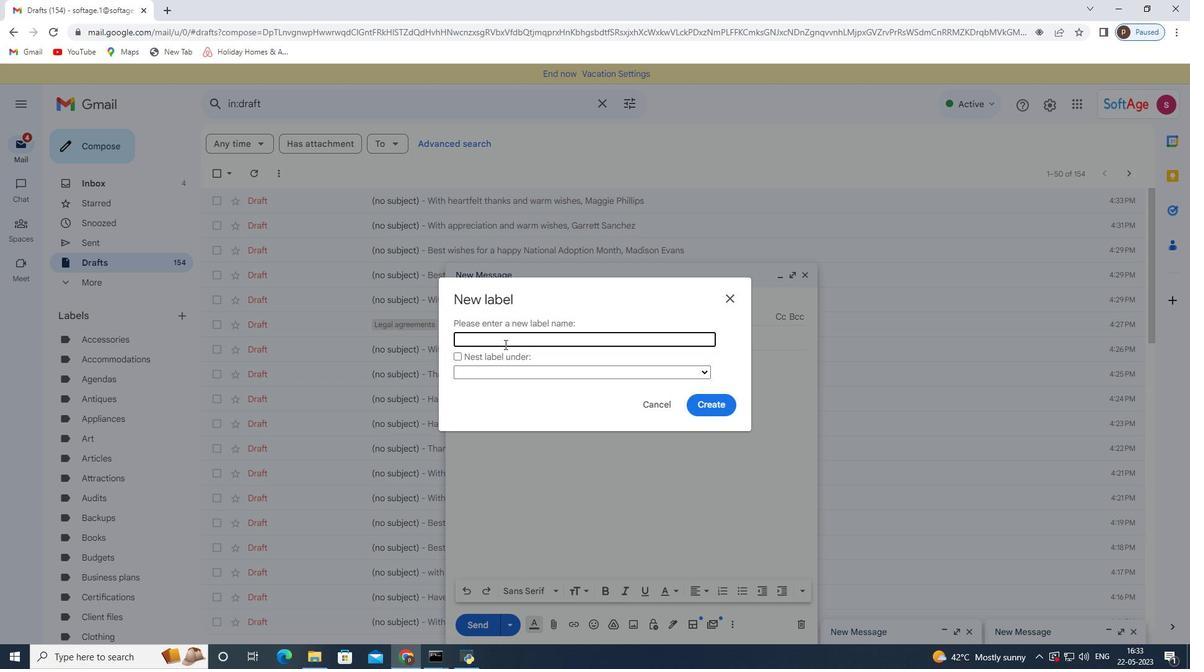 
Action: Key pressed <Key.shift>Memoranda
Screenshot: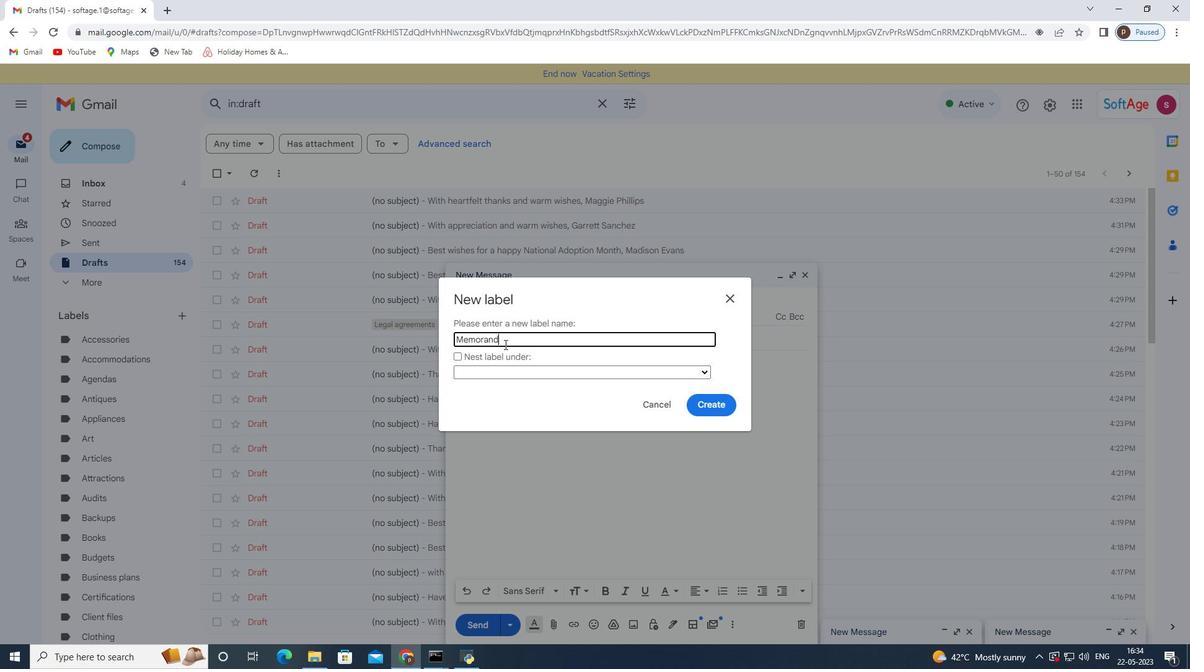 
Action: Mouse moved to (709, 402)
Screenshot: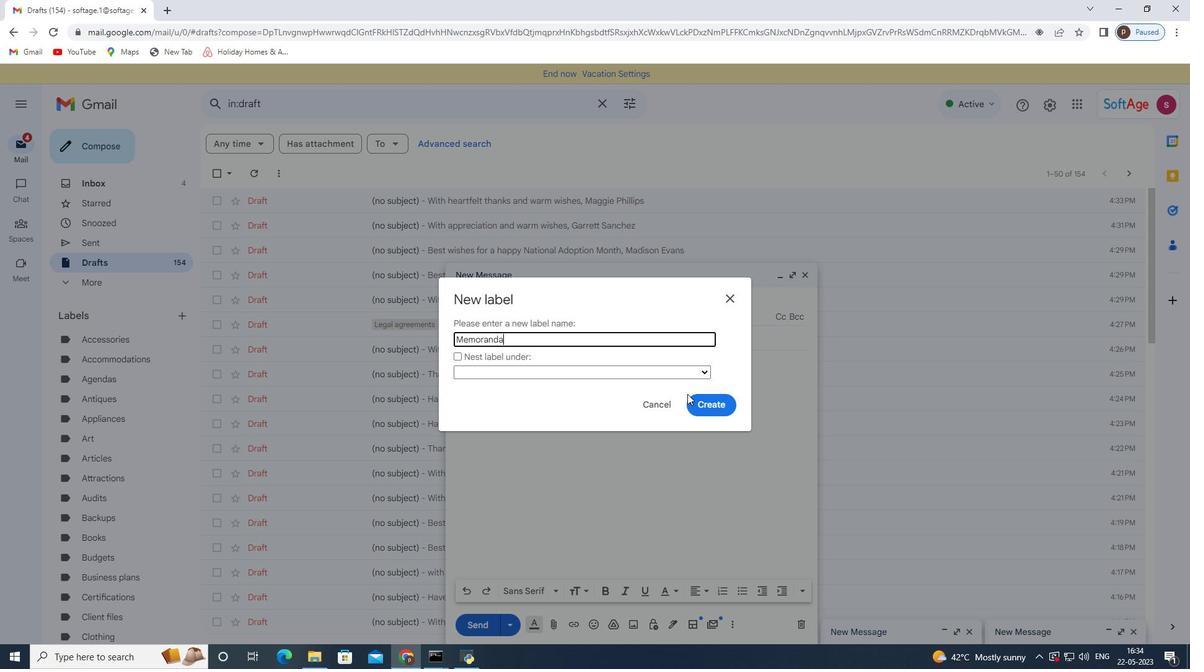 
Action: Mouse pressed left at (709, 402)
Screenshot: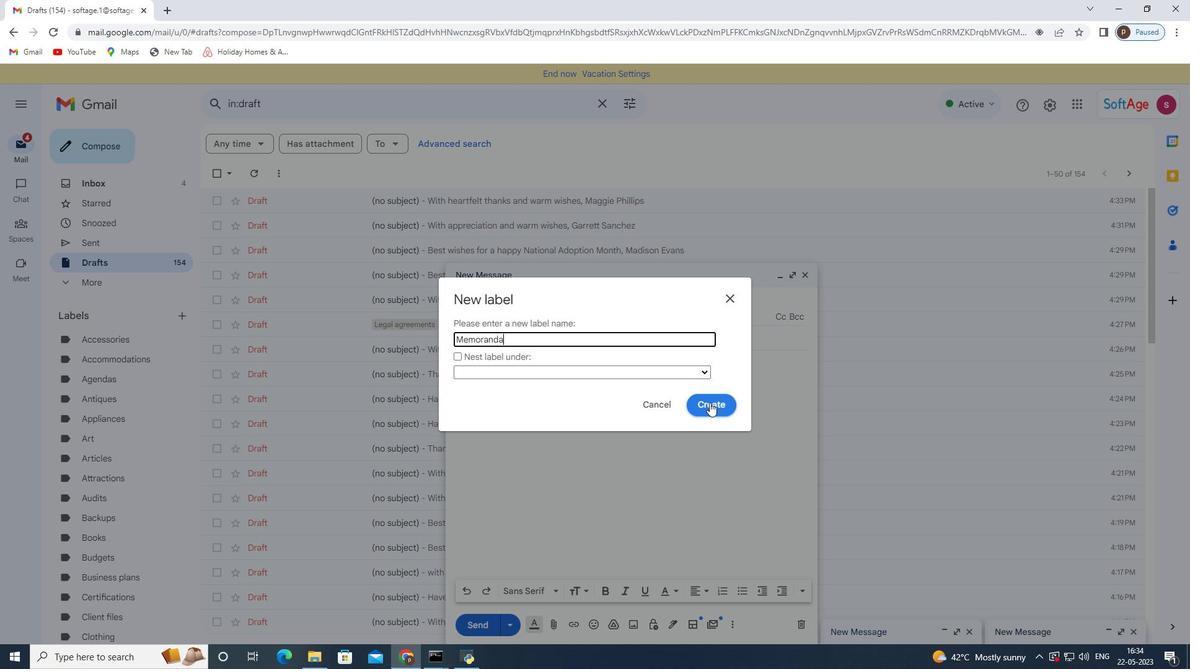 
Action: Mouse moved to (567, 481)
Screenshot: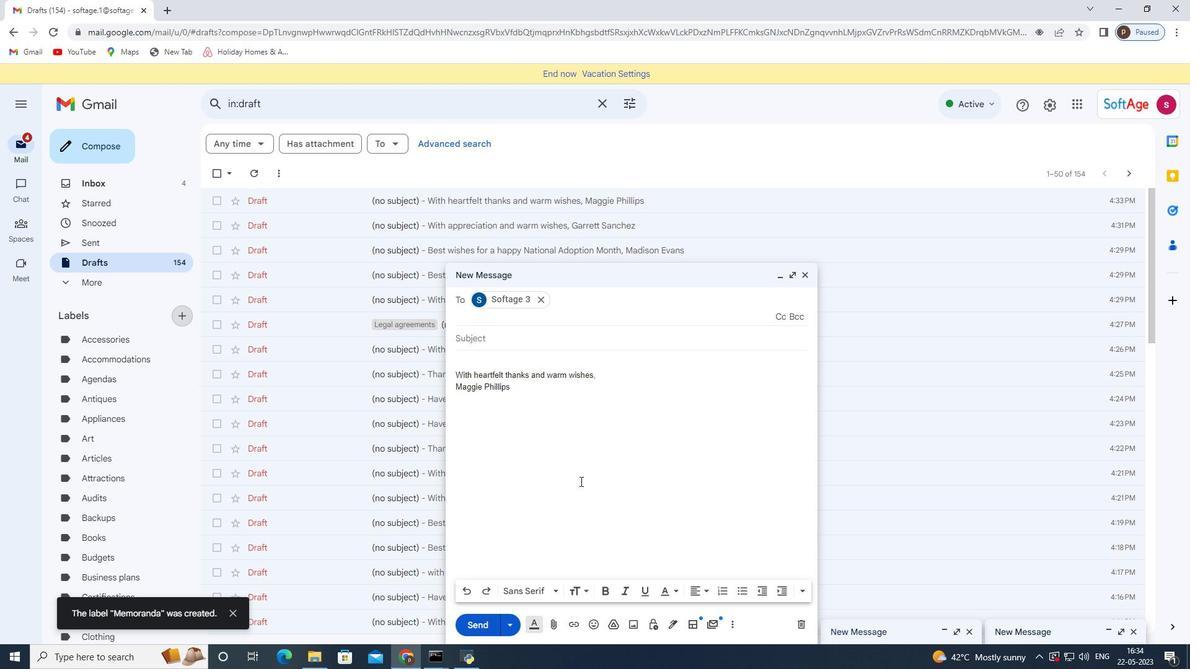 
